 Task: Create in the project BeyondTech and in the Backlog issue 'Create a new online platform for online language learning courses with advanced language tools and speaking practice features' a child issue 'Chatbot conversation error handling and optimization', and assign it to team member softage.2@softage.net. Create in the project BeyondTech and in the Backlog issue 'Implement a new cloud-based project management system for a company with advanced project planning and task management features' a child issue 'Data retention policy auditing and remediation', and assign it to team member softage.3@softage.net
Action: Mouse moved to (213, 65)
Screenshot: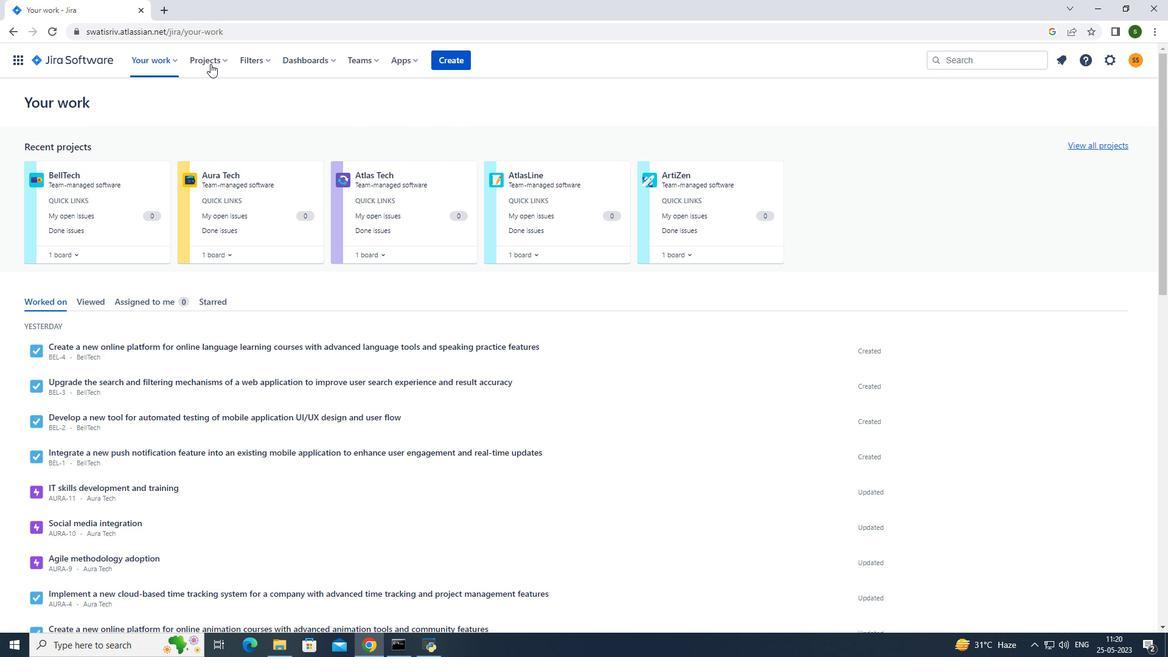 
Action: Mouse pressed left at (213, 65)
Screenshot: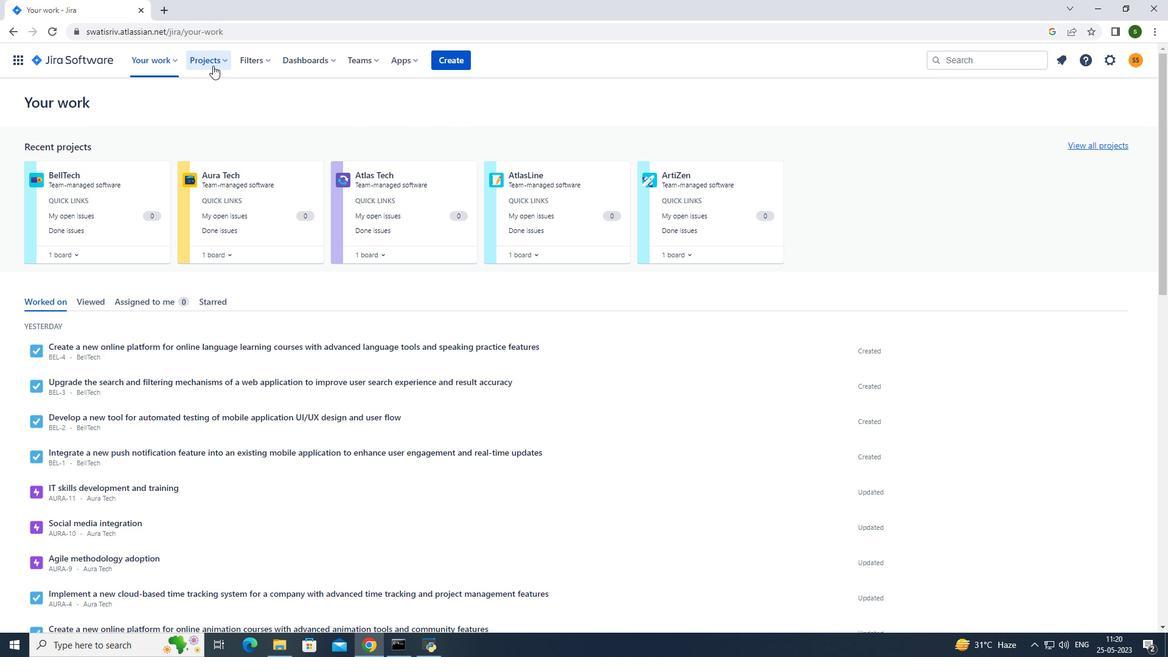 
Action: Mouse moved to (238, 113)
Screenshot: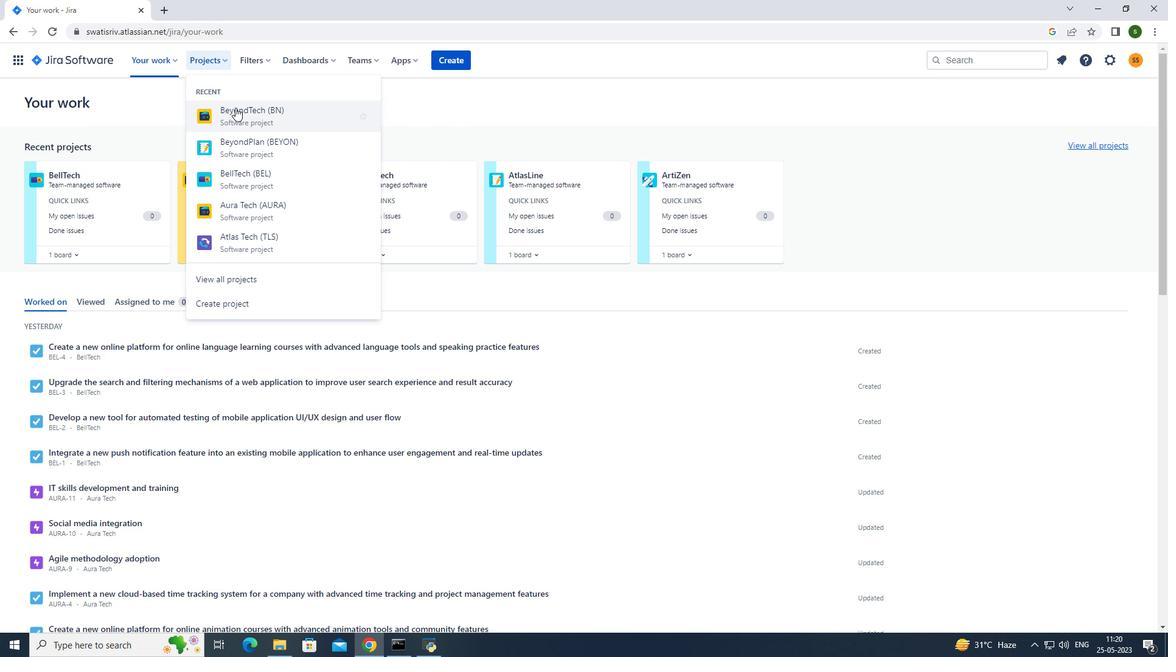 
Action: Mouse pressed left at (238, 113)
Screenshot: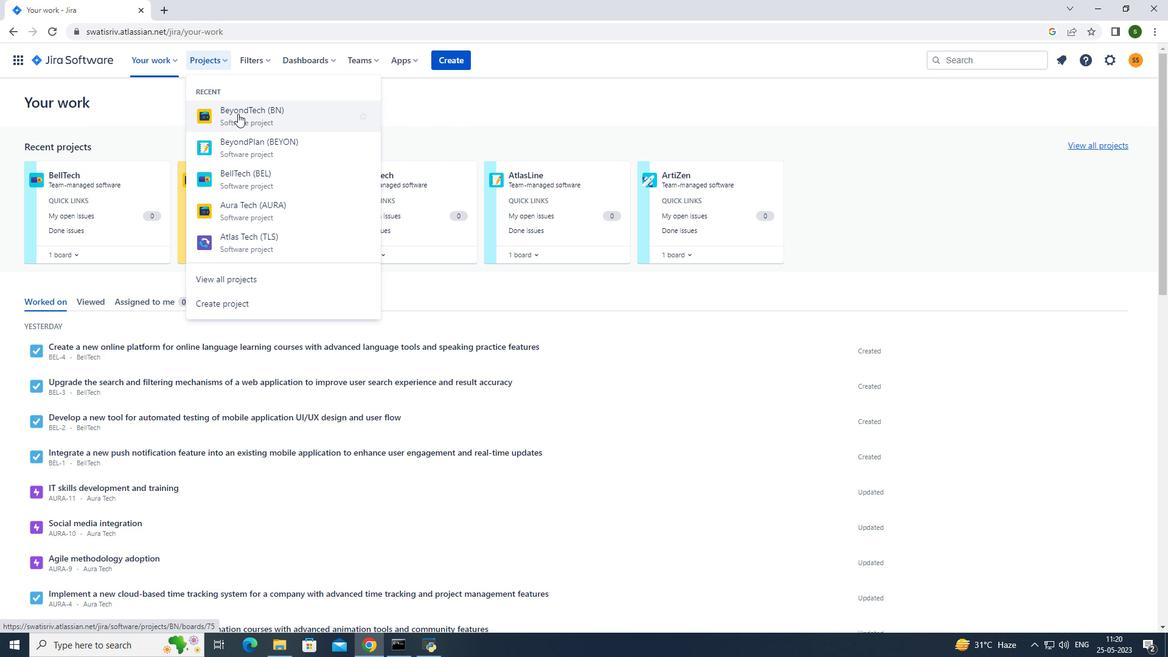 
Action: Mouse moved to (68, 188)
Screenshot: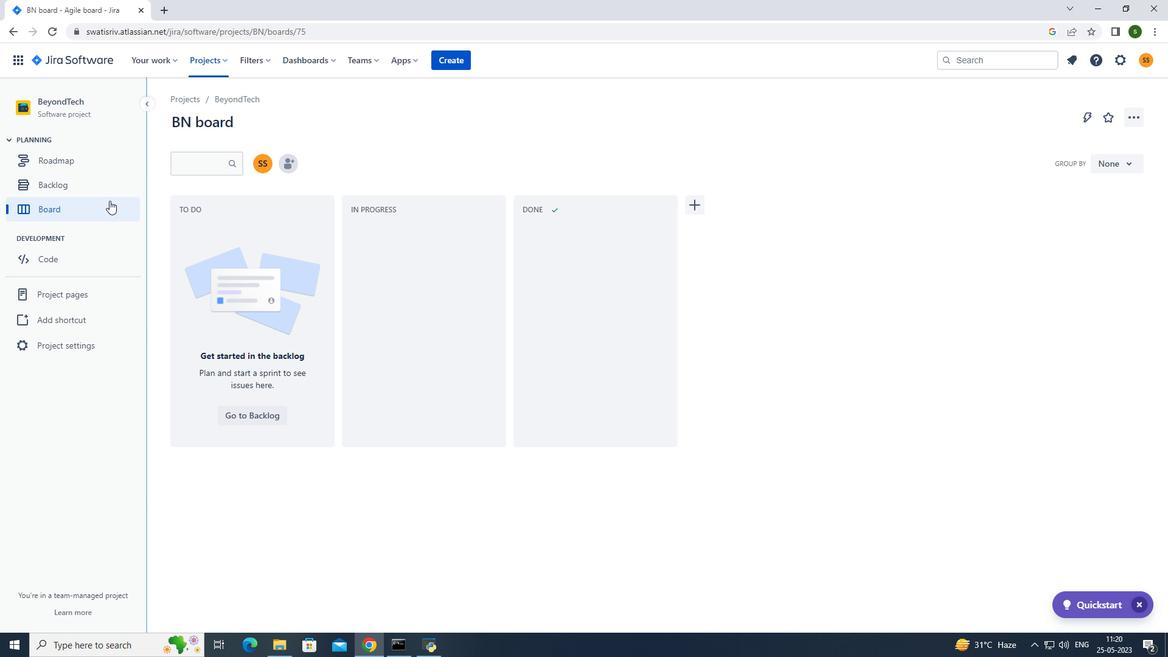 
Action: Mouse pressed left at (68, 188)
Screenshot: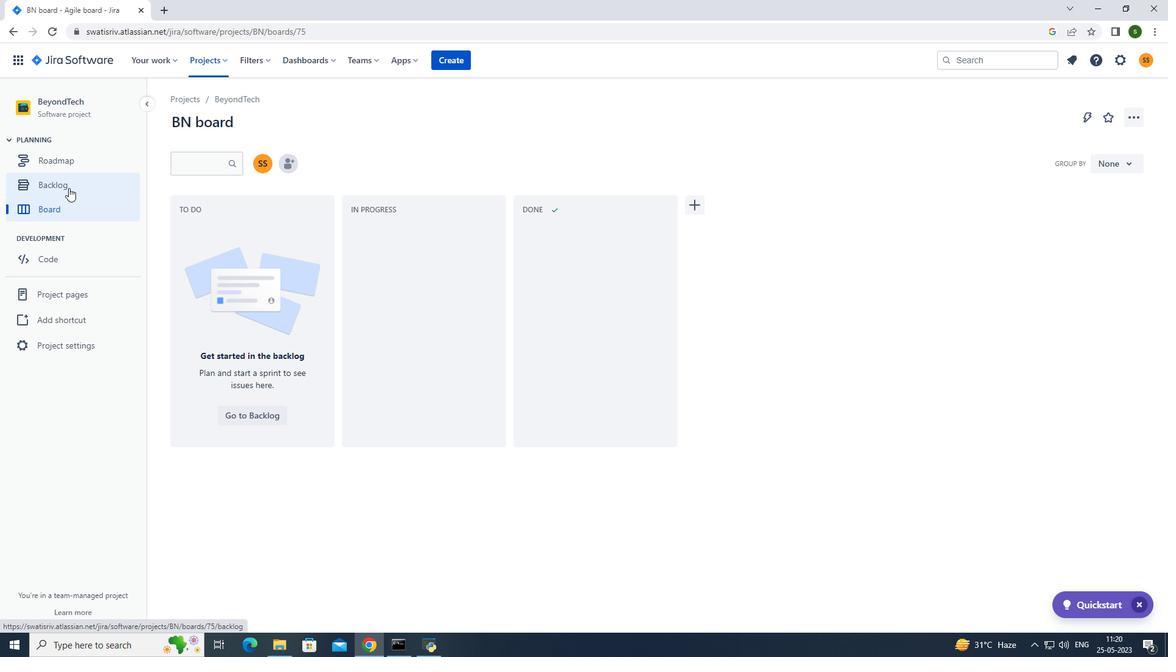 
Action: Mouse moved to (505, 343)
Screenshot: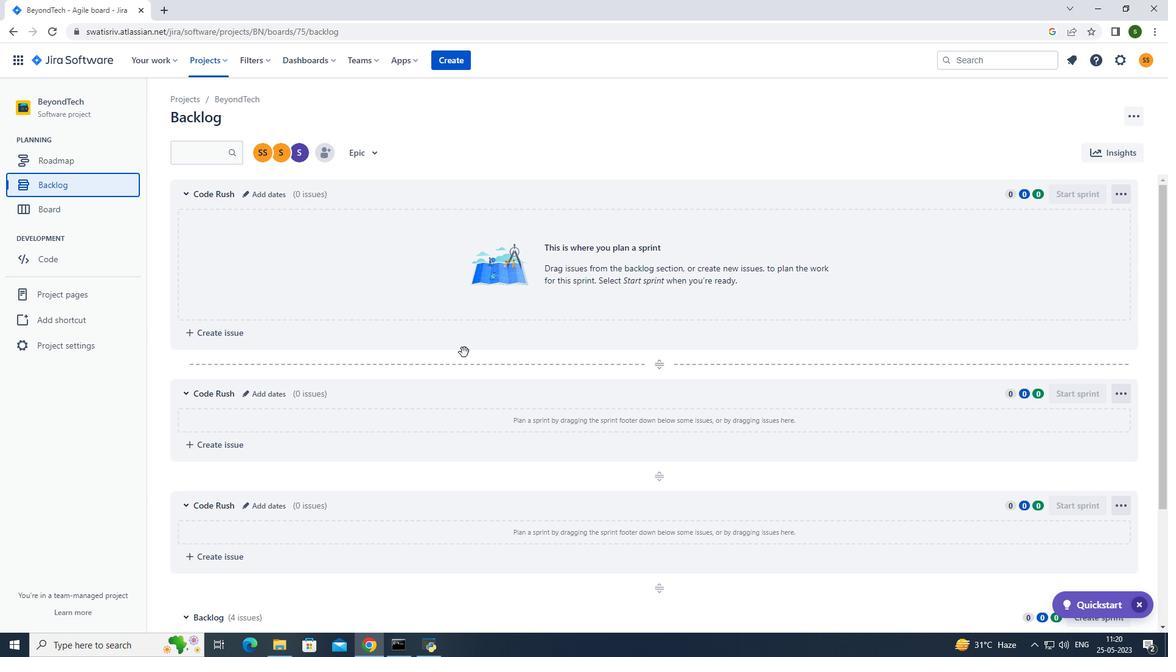 
Action: Mouse scrolled (505, 342) with delta (0, 0)
Screenshot: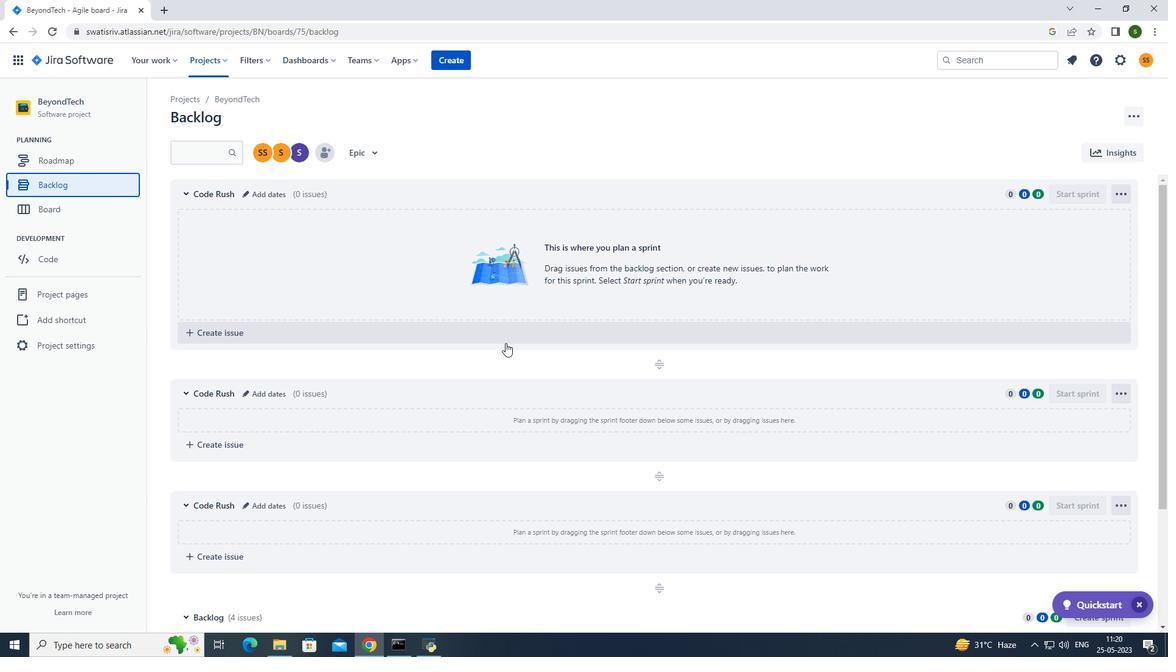 
Action: Mouse scrolled (505, 342) with delta (0, 0)
Screenshot: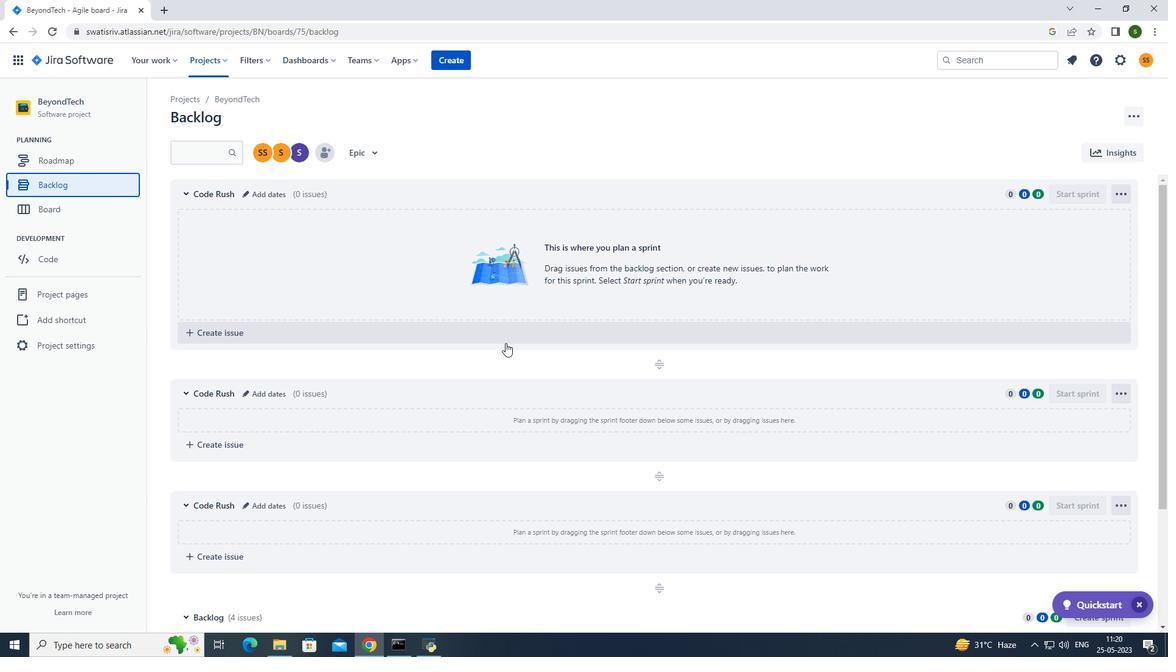 
Action: Mouse scrolled (505, 342) with delta (0, 0)
Screenshot: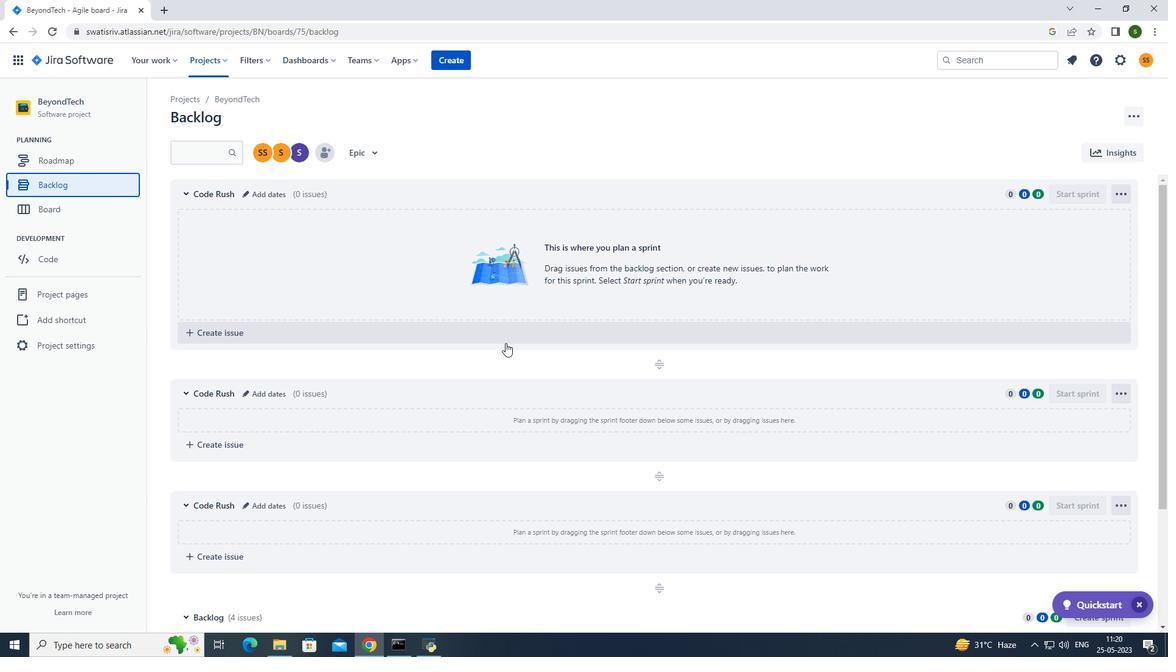 
Action: Mouse scrolled (505, 342) with delta (0, 0)
Screenshot: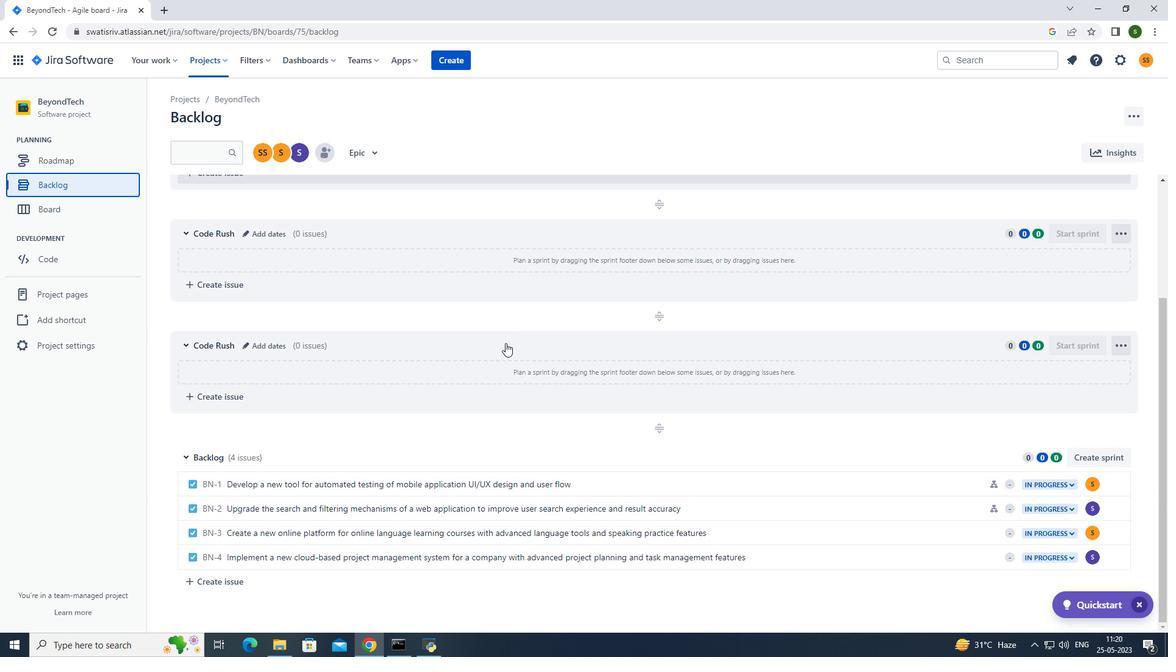 
Action: Mouse scrolled (505, 342) with delta (0, 0)
Screenshot: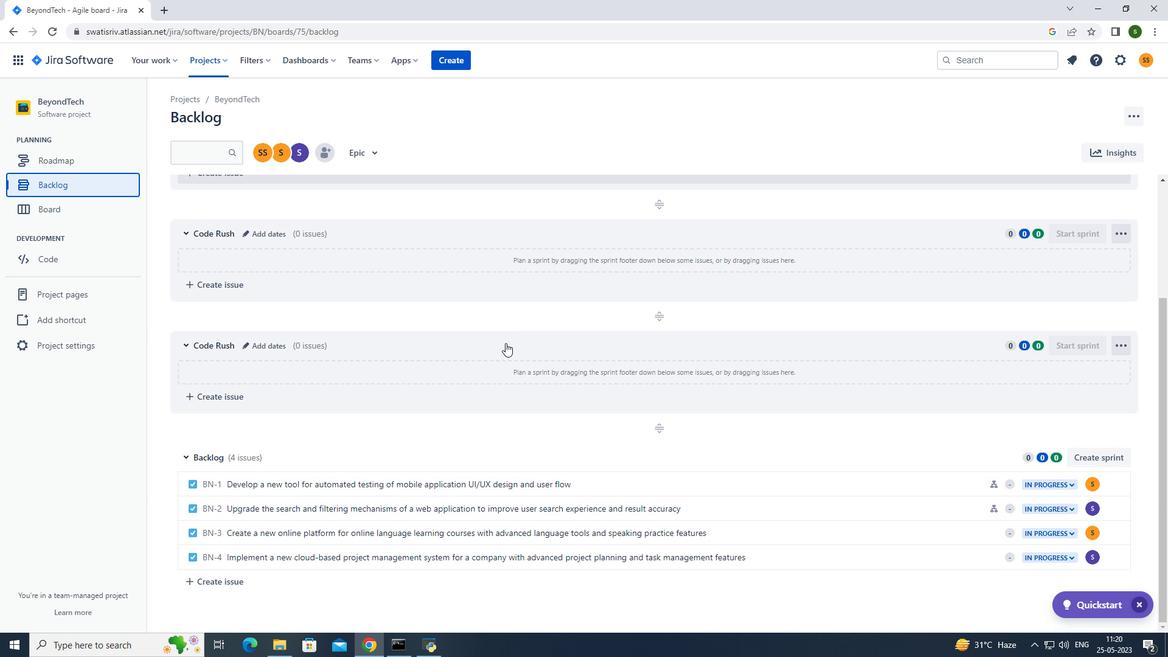 
Action: Mouse scrolled (505, 342) with delta (0, 0)
Screenshot: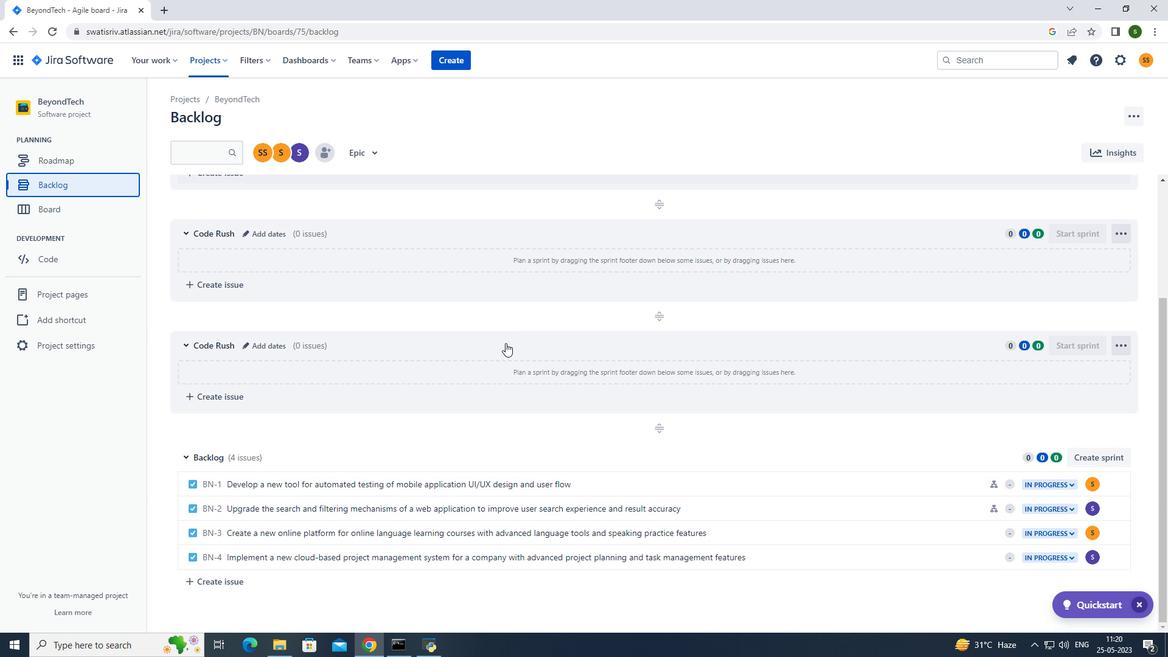 
Action: Mouse moved to (830, 536)
Screenshot: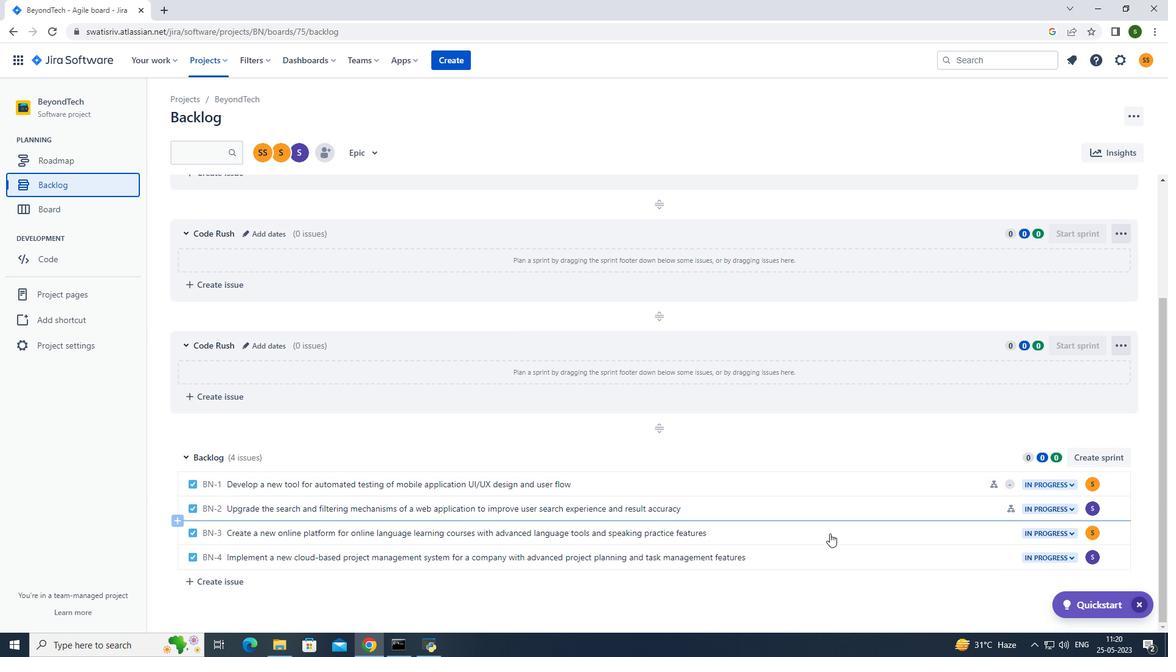 
Action: Mouse pressed left at (830, 536)
Screenshot: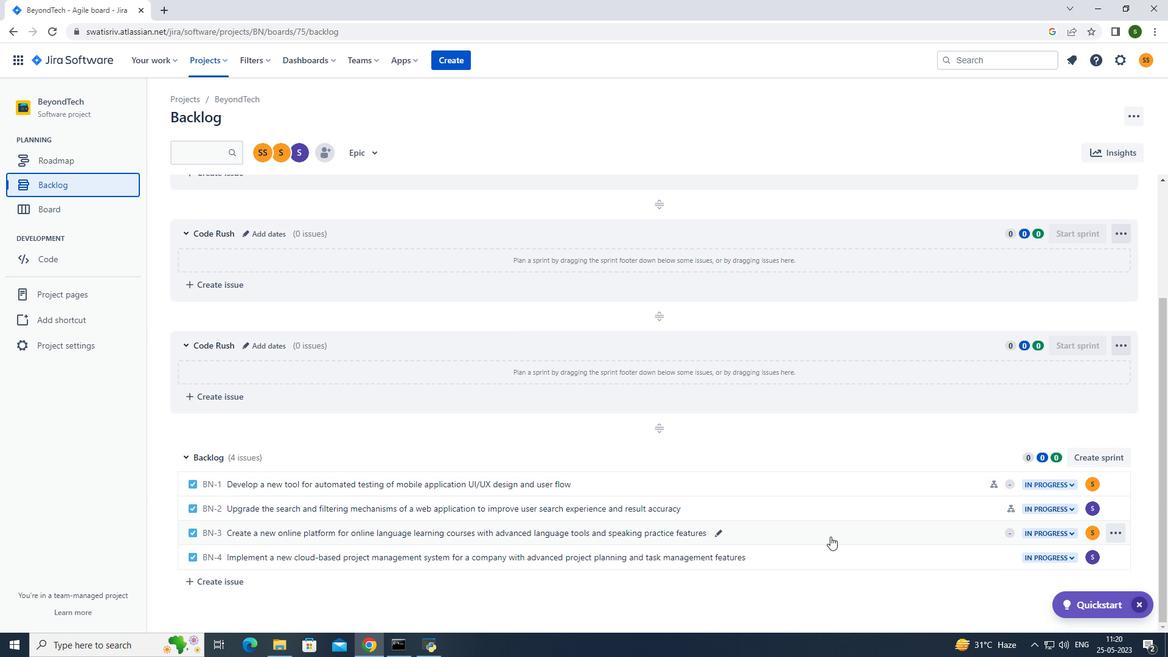 
Action: Mouse moved to (947, 294)
Screenshot: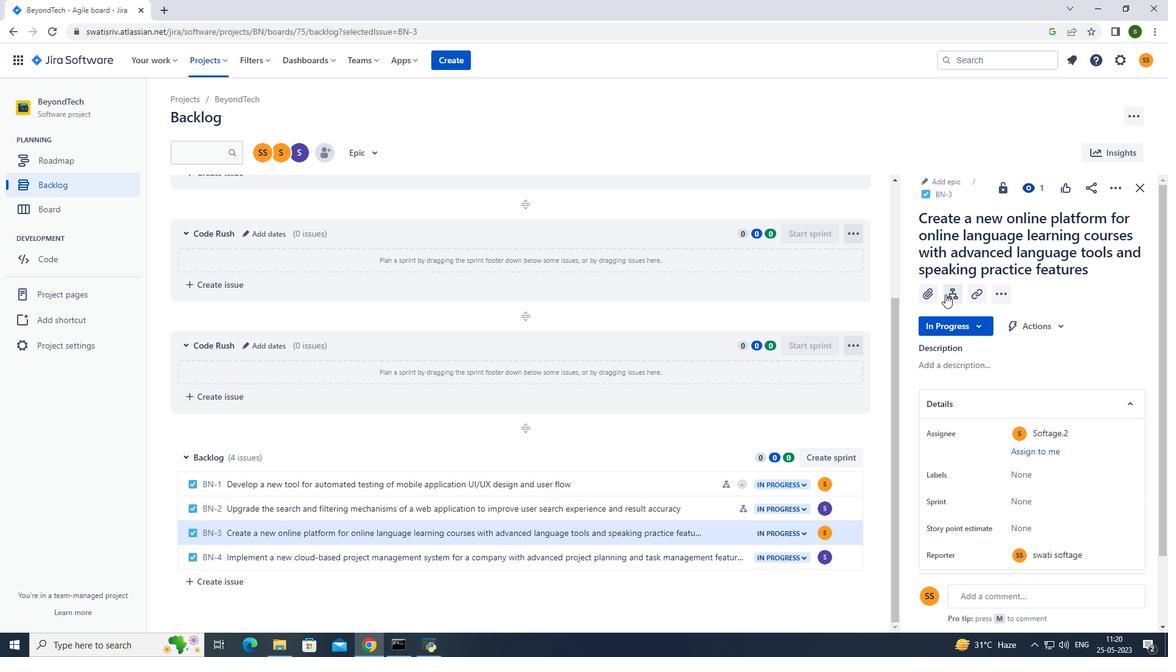 
Action: Mouse pressed left at (947, 294)
Screenshot: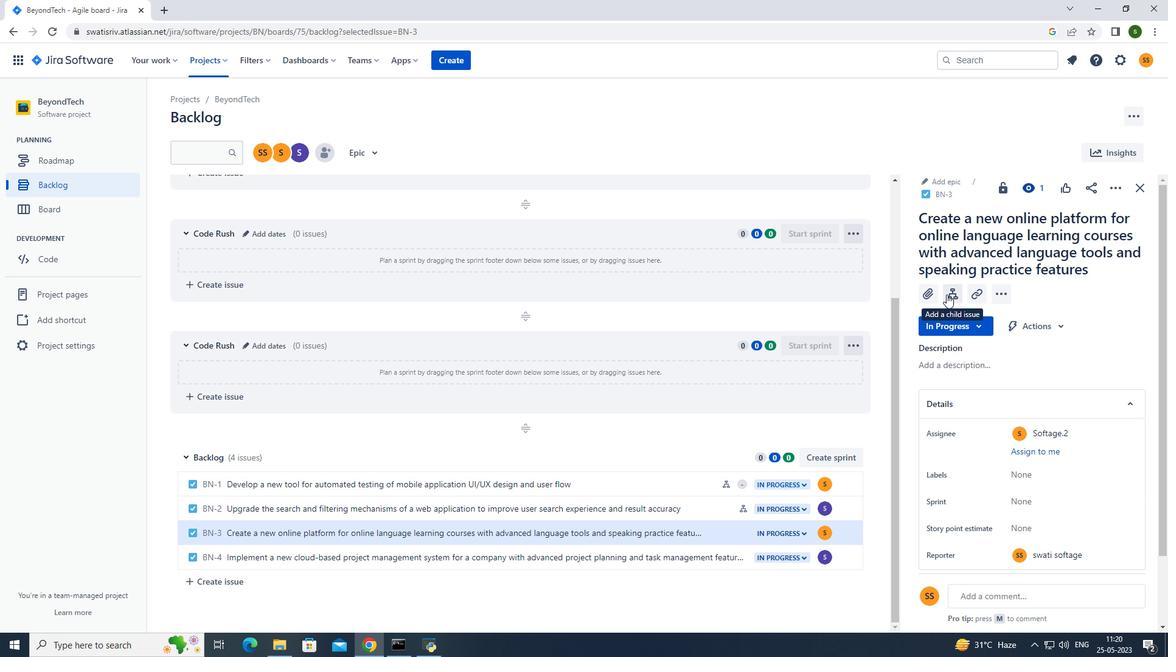 
Action: Mouse moved to (977, 390)
Screenshot: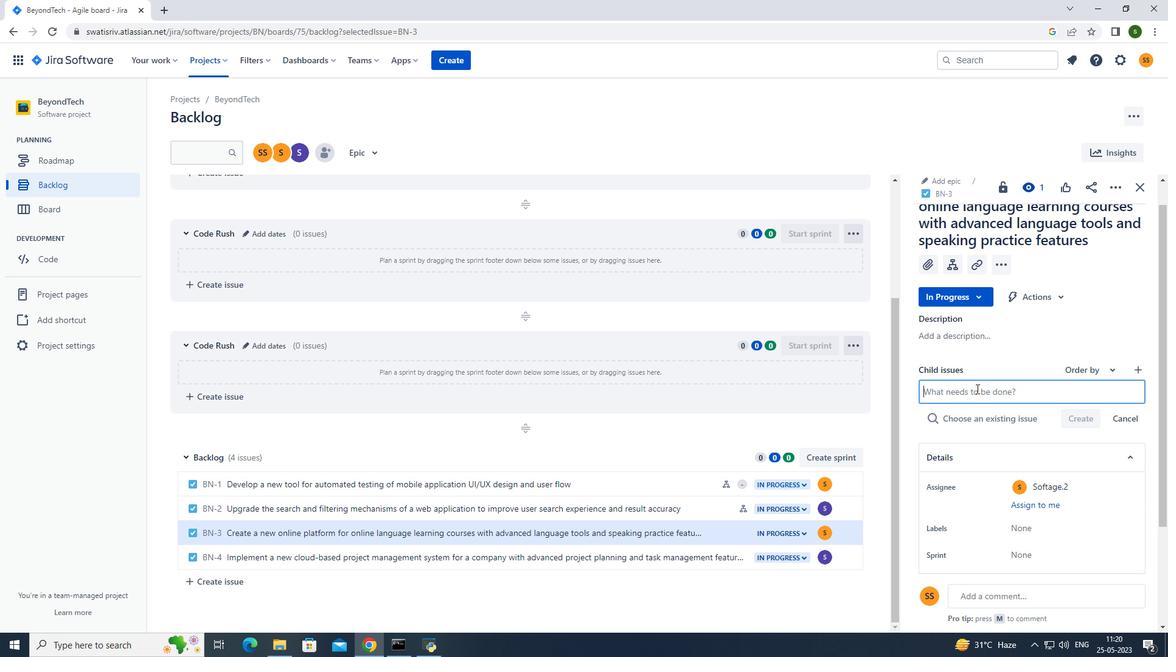 
Action: Mouse pressed left at (977, 390)
Screenshot: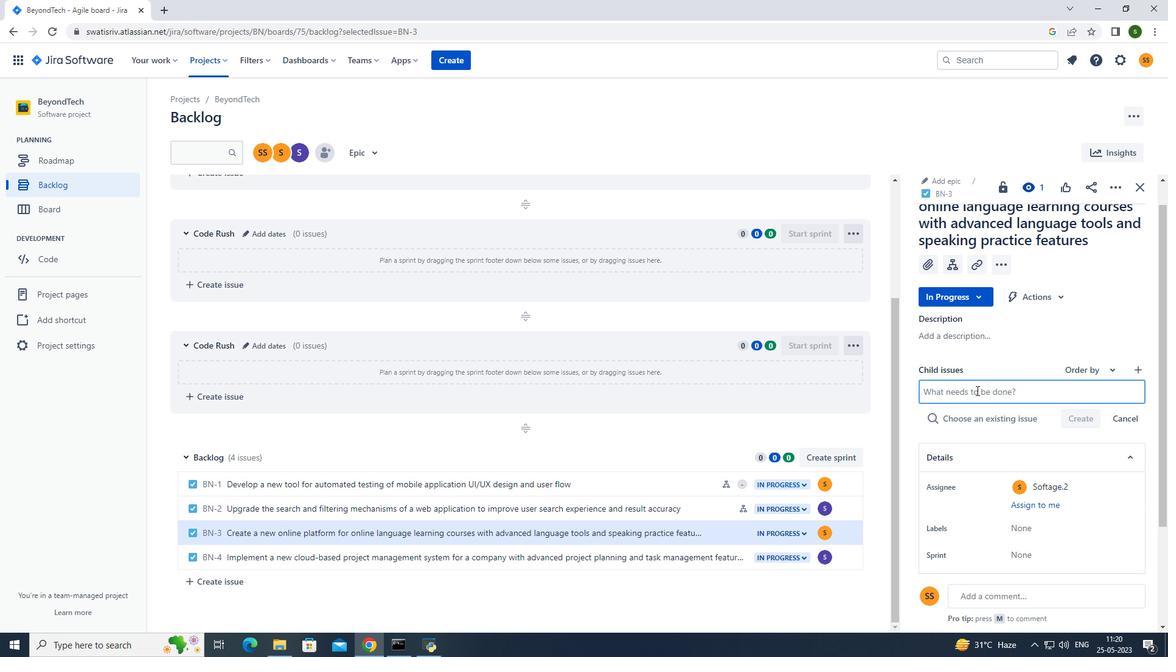 
Action: Mouse moved to (978, 388)
Screenshot: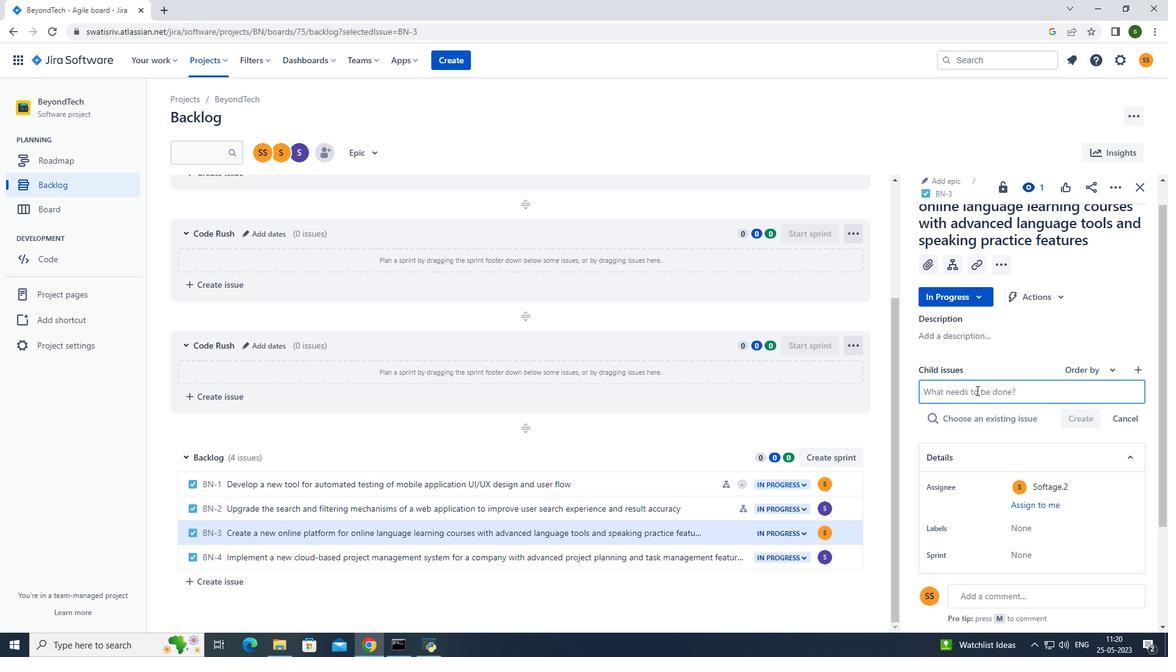 
Action: Key pressed <Key.caps_lock>C<Key.caps_lock>hatbot<Key.space>conversation<Key.space>error<Key.space>handling<Key.space>and<Key.space>optimization<Key.enter>
Screenshot: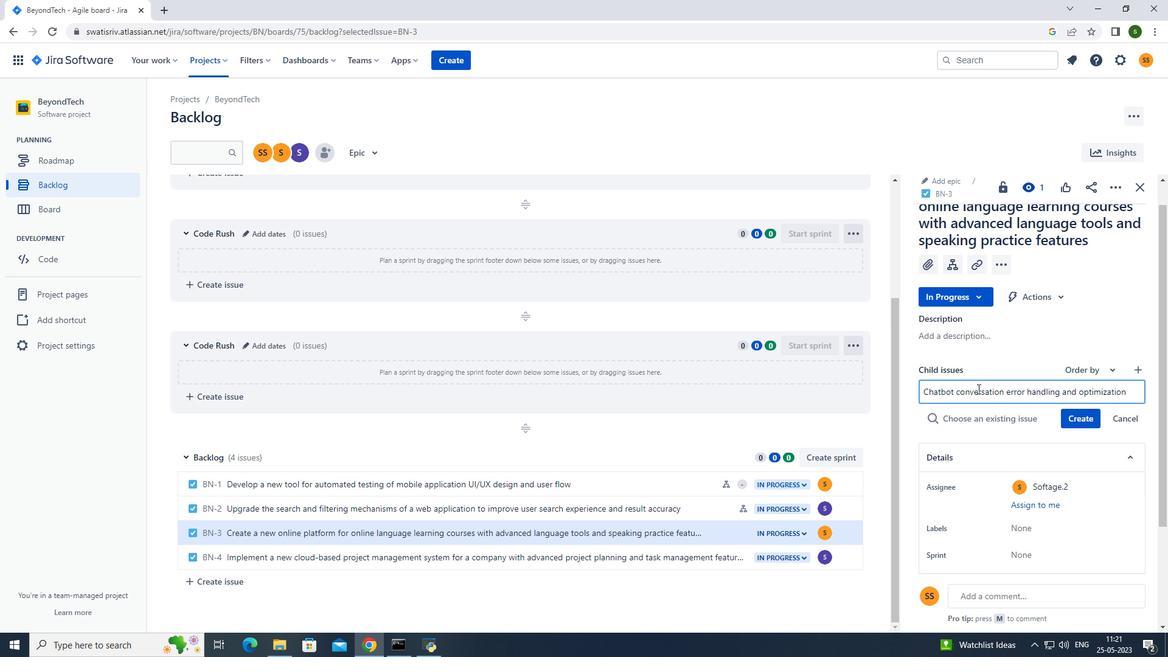 
Action: Mouse moved to (1093, 399)
Screenshot: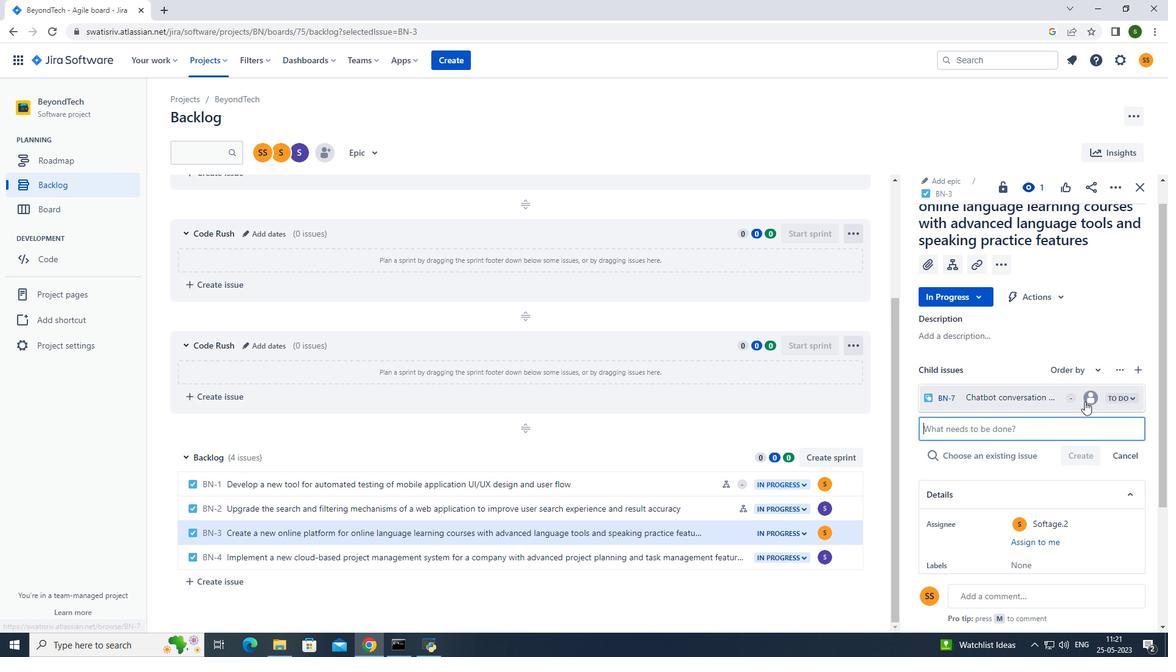 
Action: Mouse pressed left at (1093, 399)
Screenshot: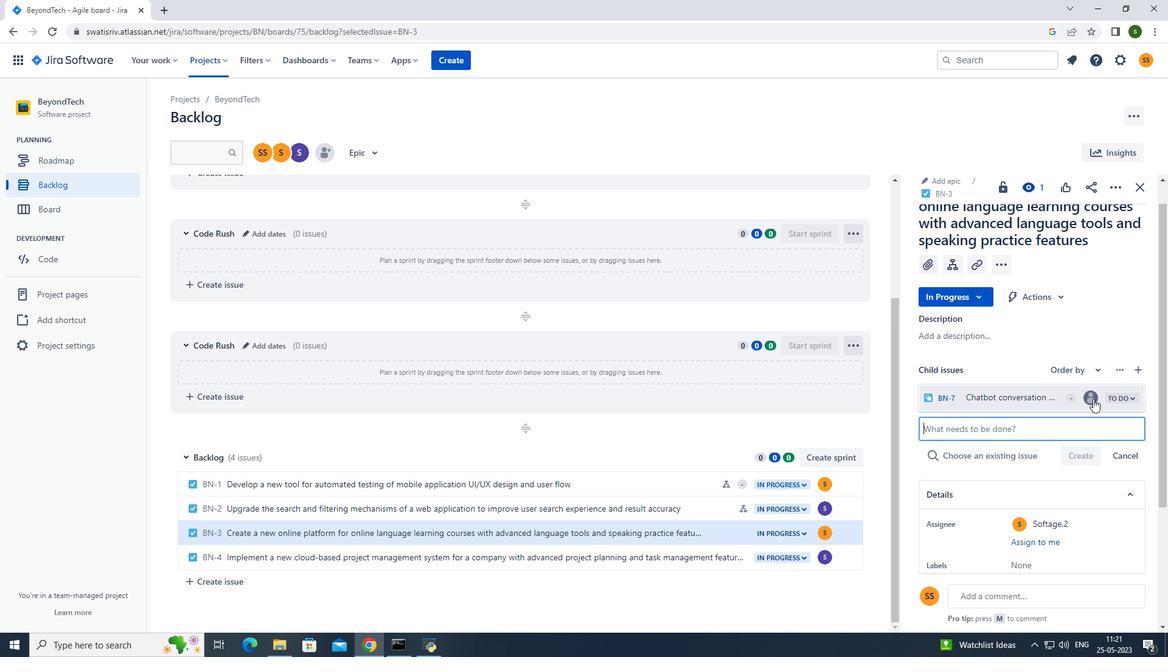 
Action: Mouse moved to (987, 334)
Screenshot: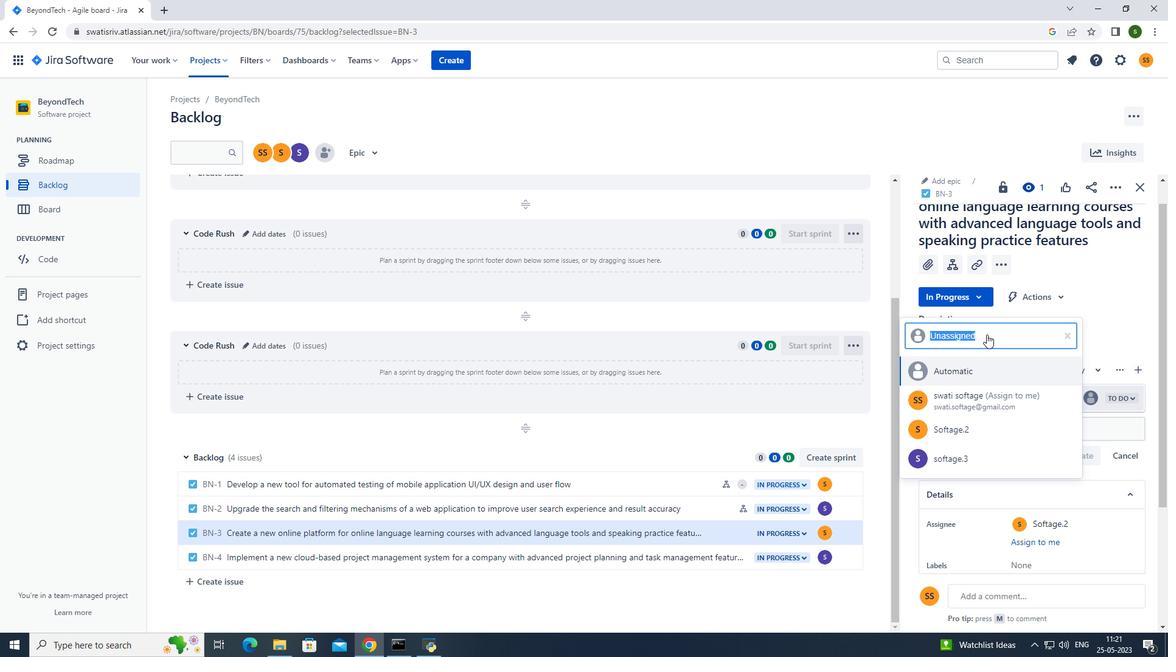 
Action: Key pressed softage.2<Key.shift>@softage.net
Screenshot: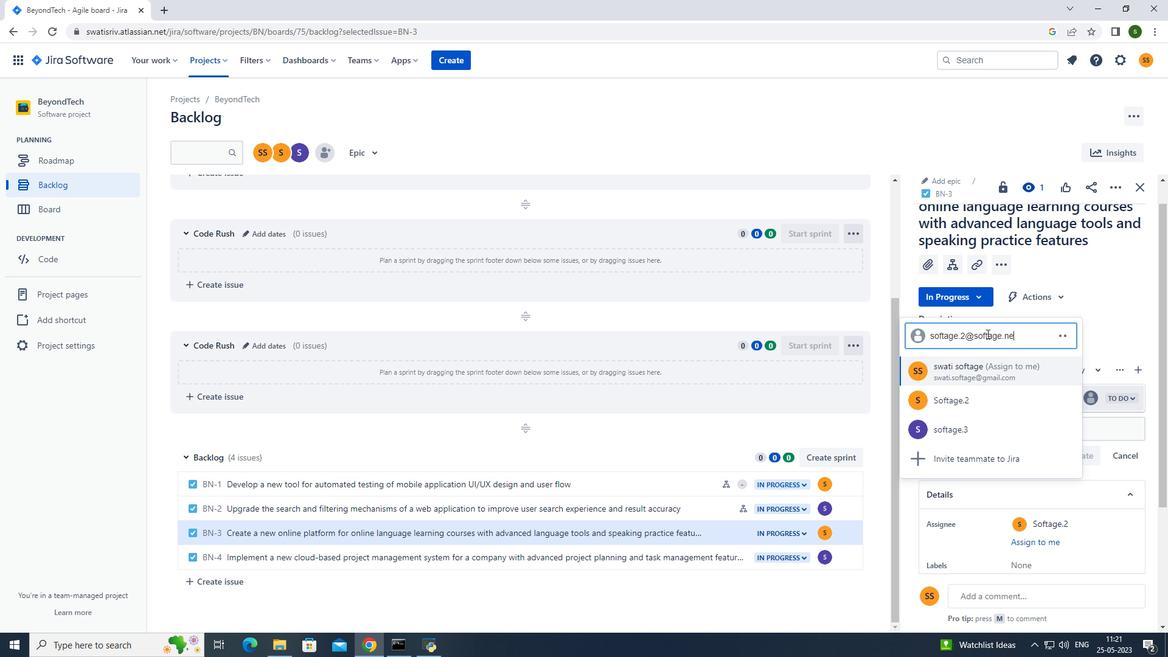 
Action: Mouse moved to (981, 395)
Screenshot: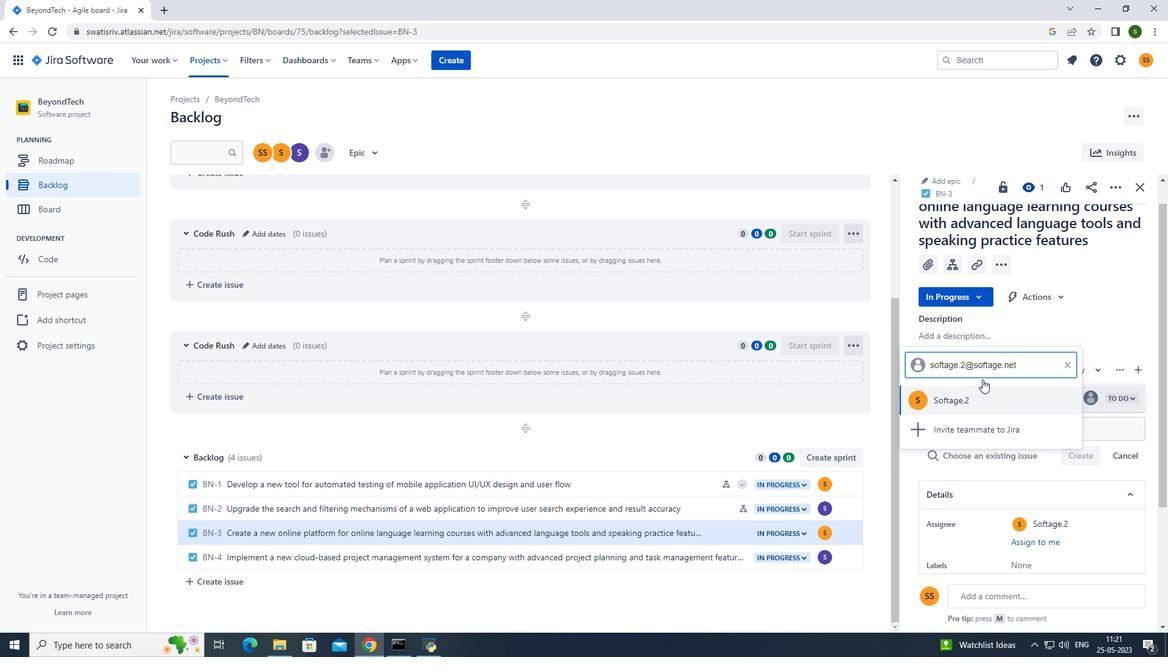 
Action: Mouse pressed left at (981, 395)
Screenshot: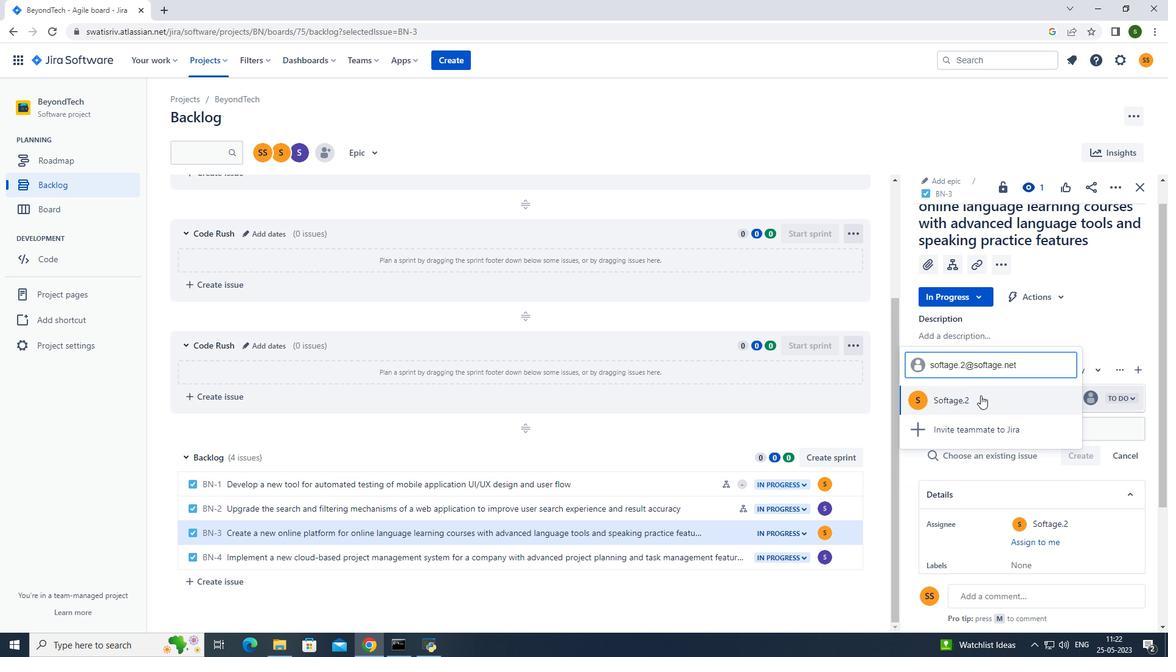 
Action: Mouse moved to (230, 65)
Screenshot: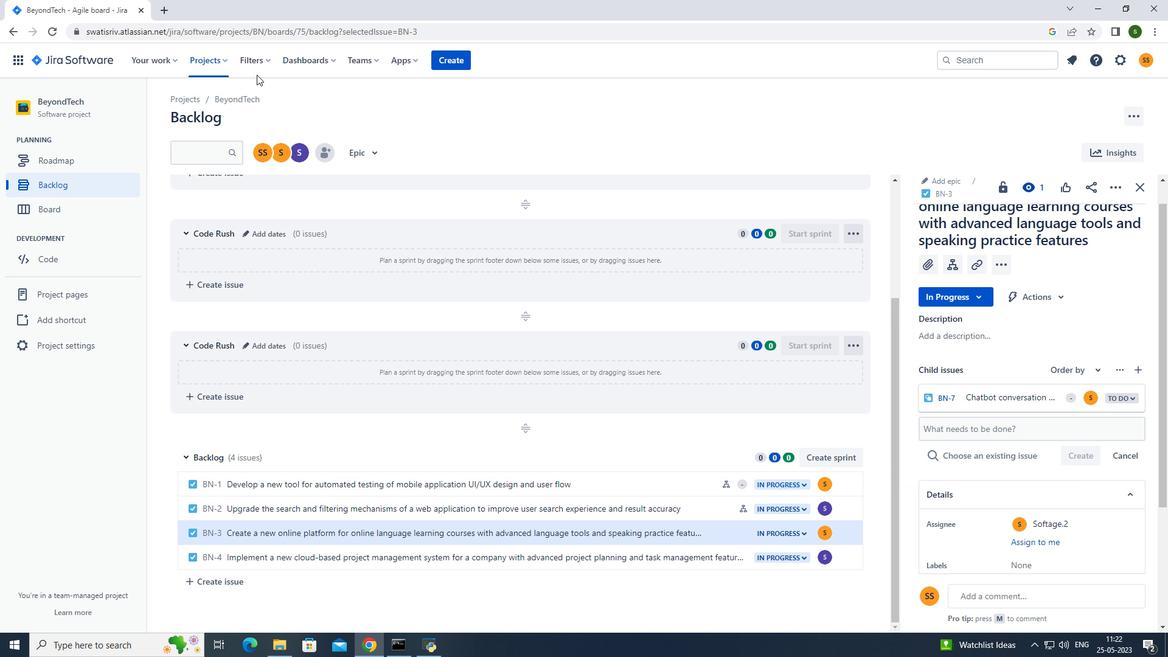 
Action: Mouse pressed left at (230, 65)
Screenshot: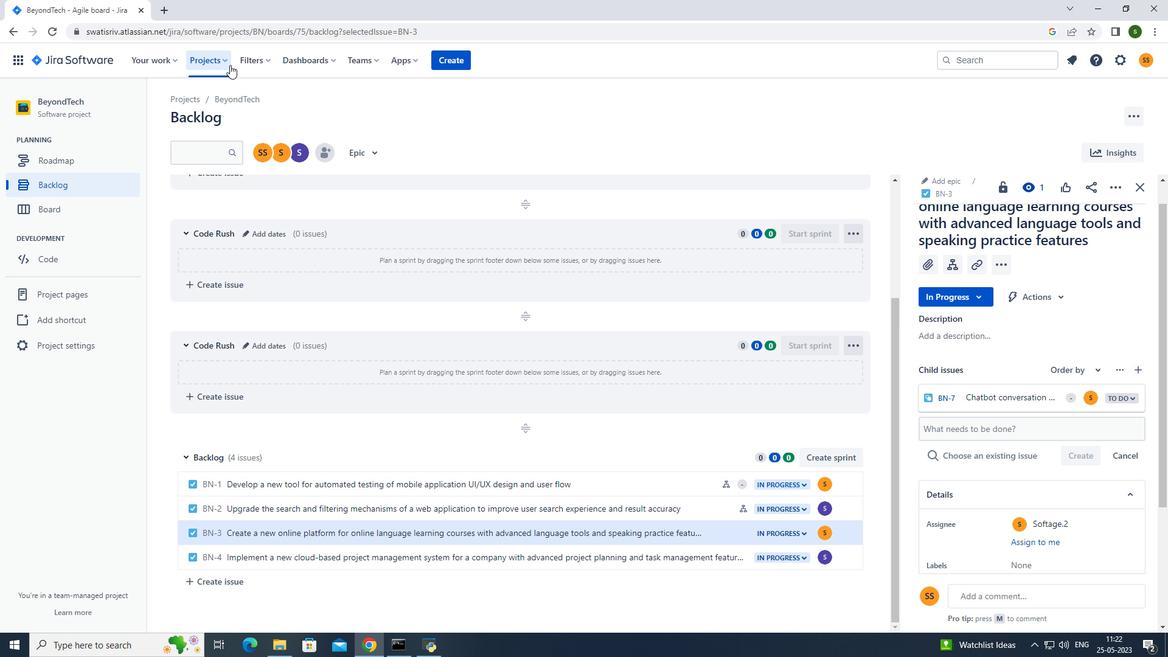 
Action: Mouse moved to (265, 110)
Screenshot: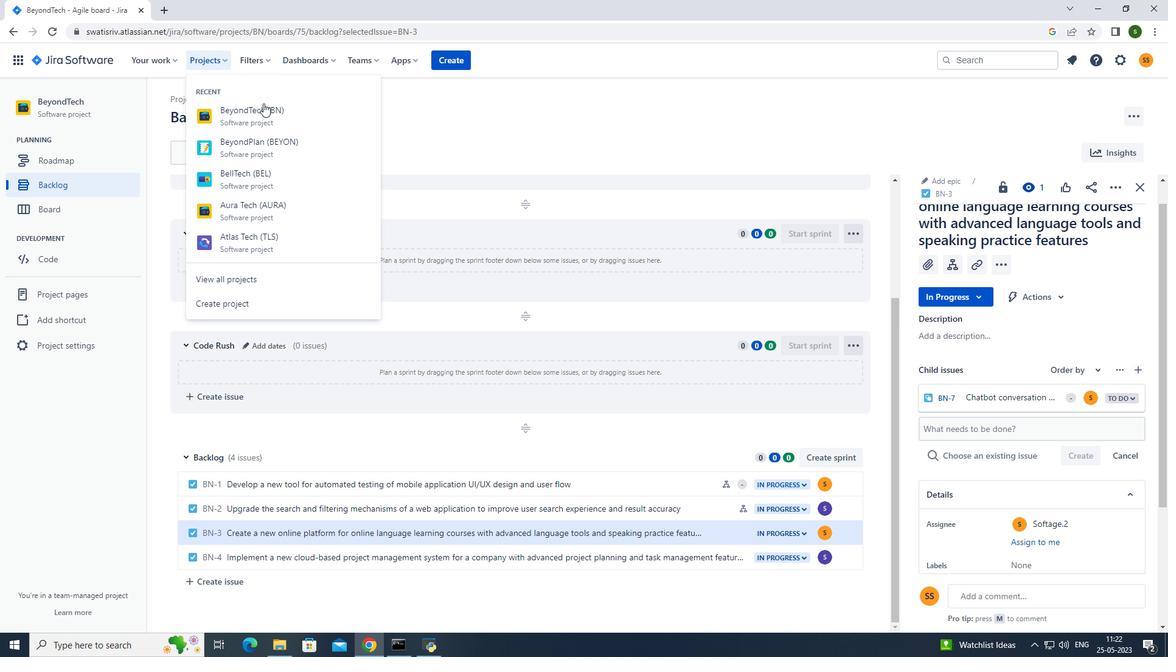 
Action: Mouse pressed left at (265, 110)
Screenshot: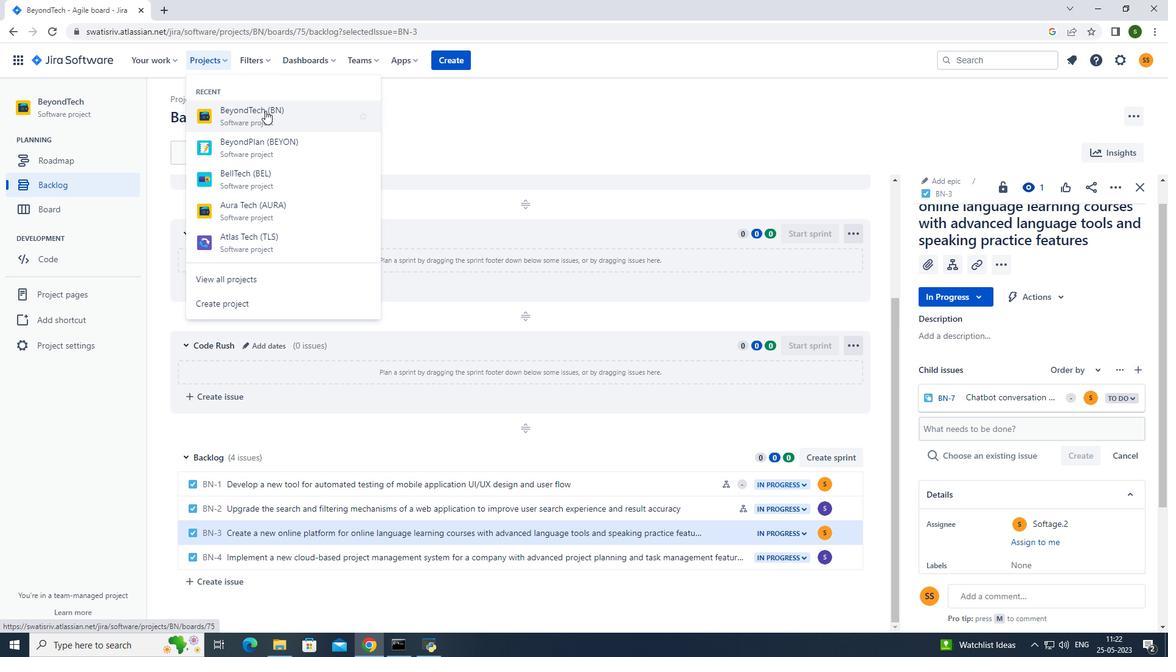 
Action: Mouse moved to (93, 183)
Screenshot: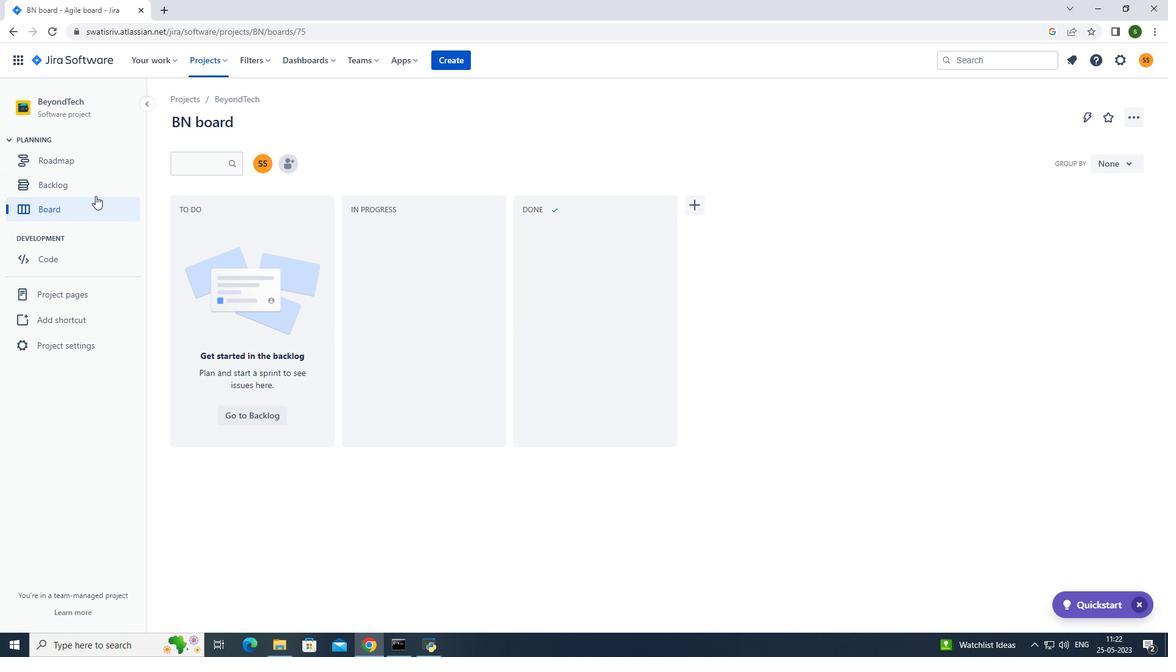 
Action: Mouse pressed left at (93, 183)
Screenshot: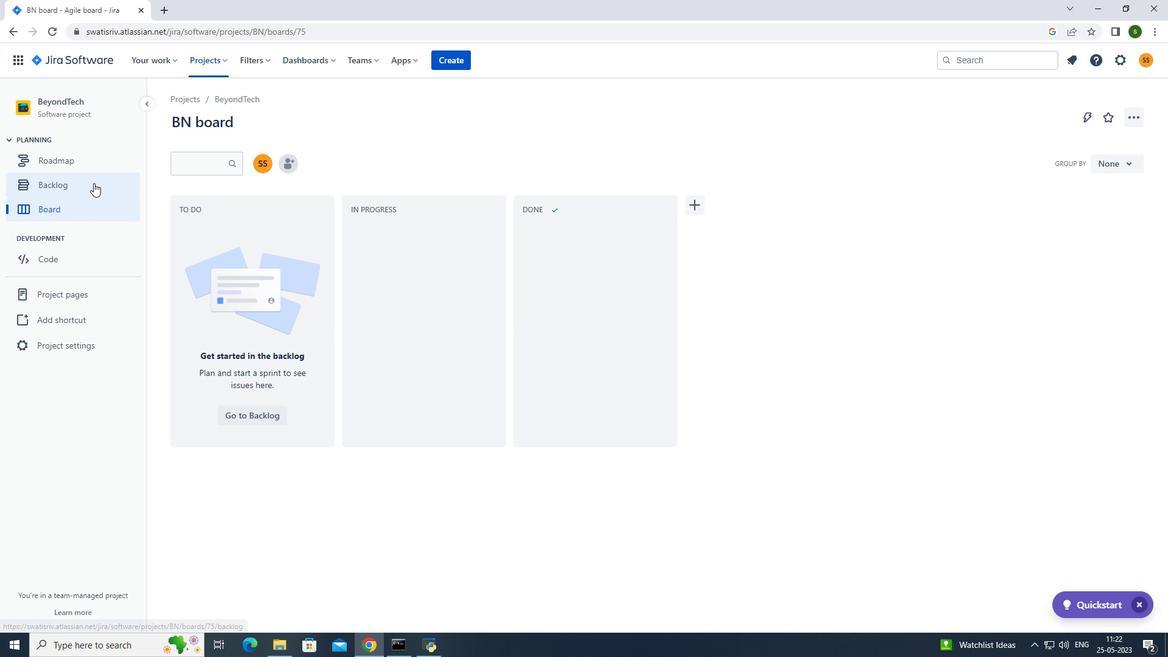 
Action: Mouse moved to (431, 385)
Screenshot: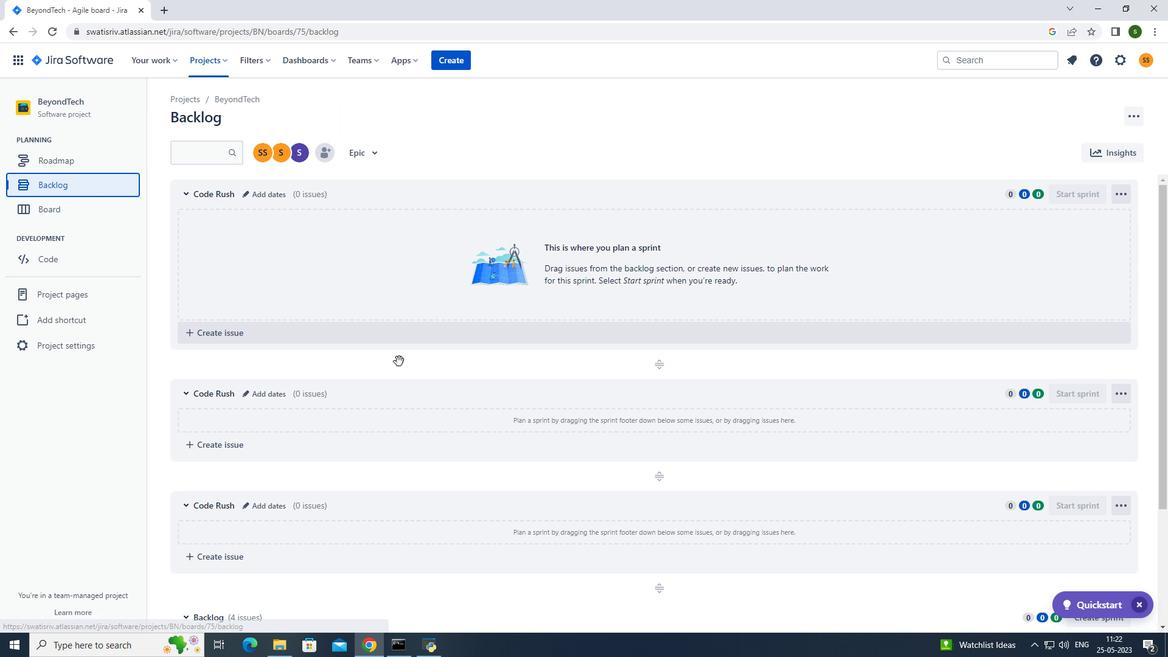
Action: Mouse scrolled (431, 384) with delta (0, 0)
Screenshot: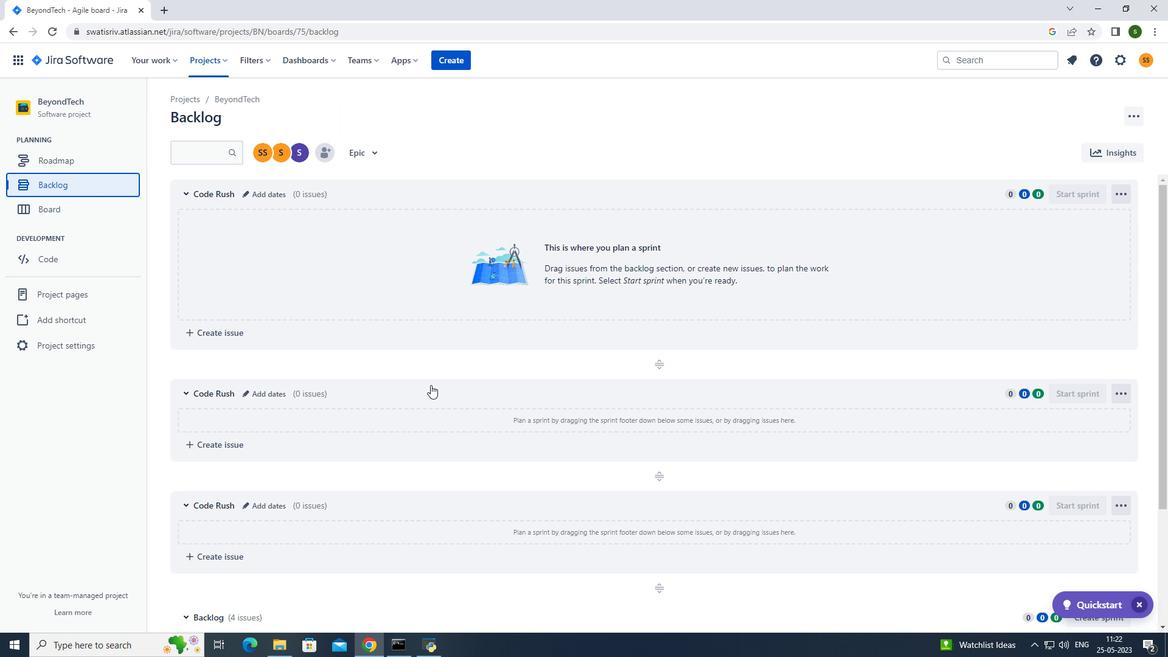 
Action: Mouse scrolled (431, 384) with delta (0, 0)
Screenshot: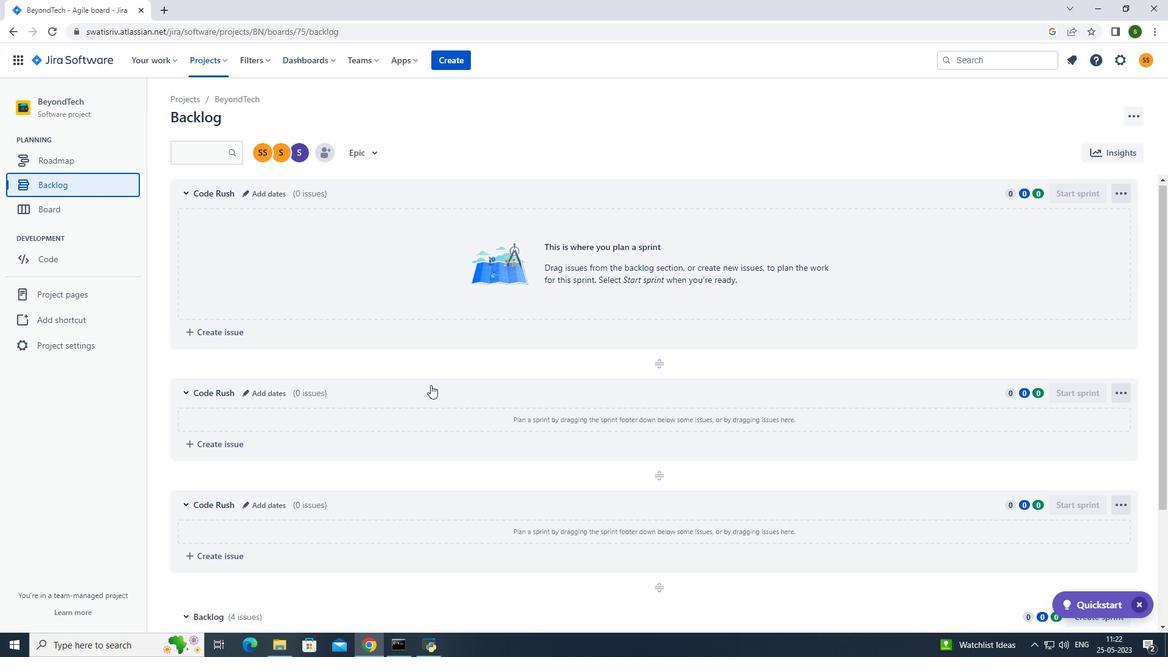 
Action: Mouse scrolled (431, 384) with delta (0, 0)
Screenshot: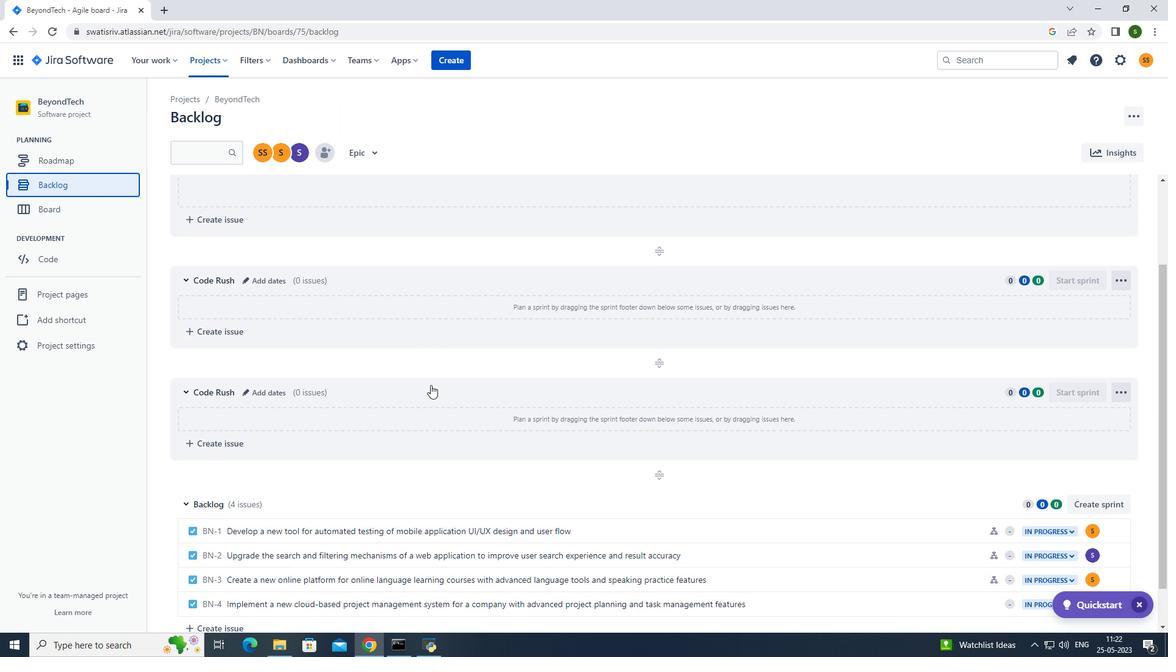 
Action: Mouse scrolled (431, 384) with delta (0, 0)
Screenshot: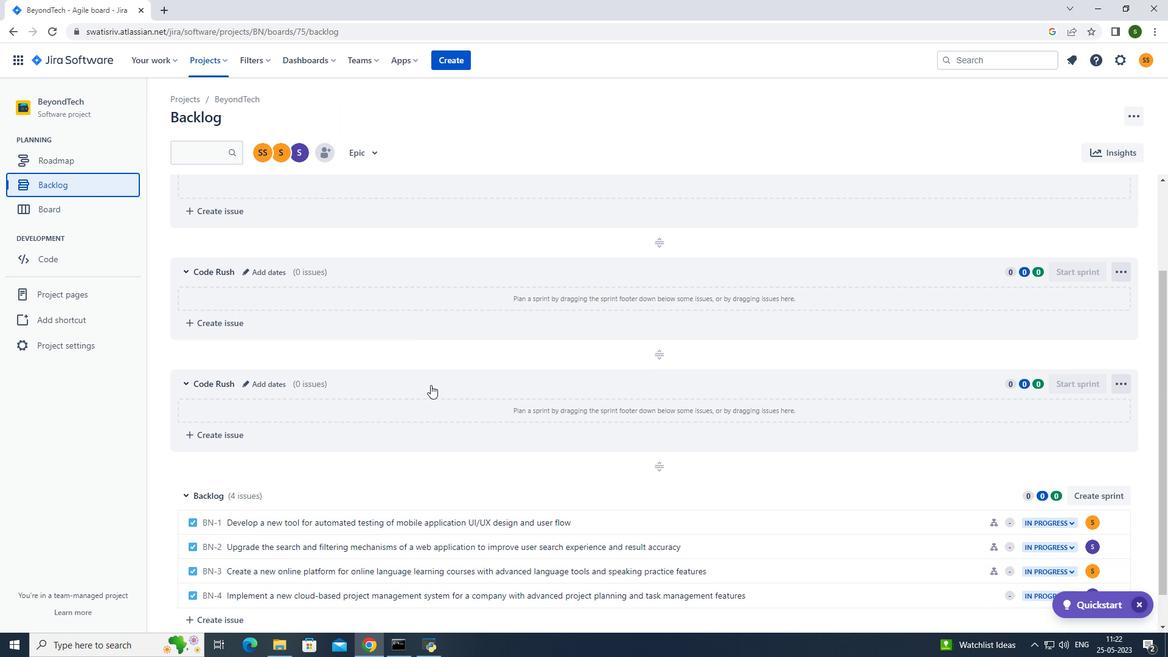 
Action: Mouse moved to (847, 558)
Screenshot: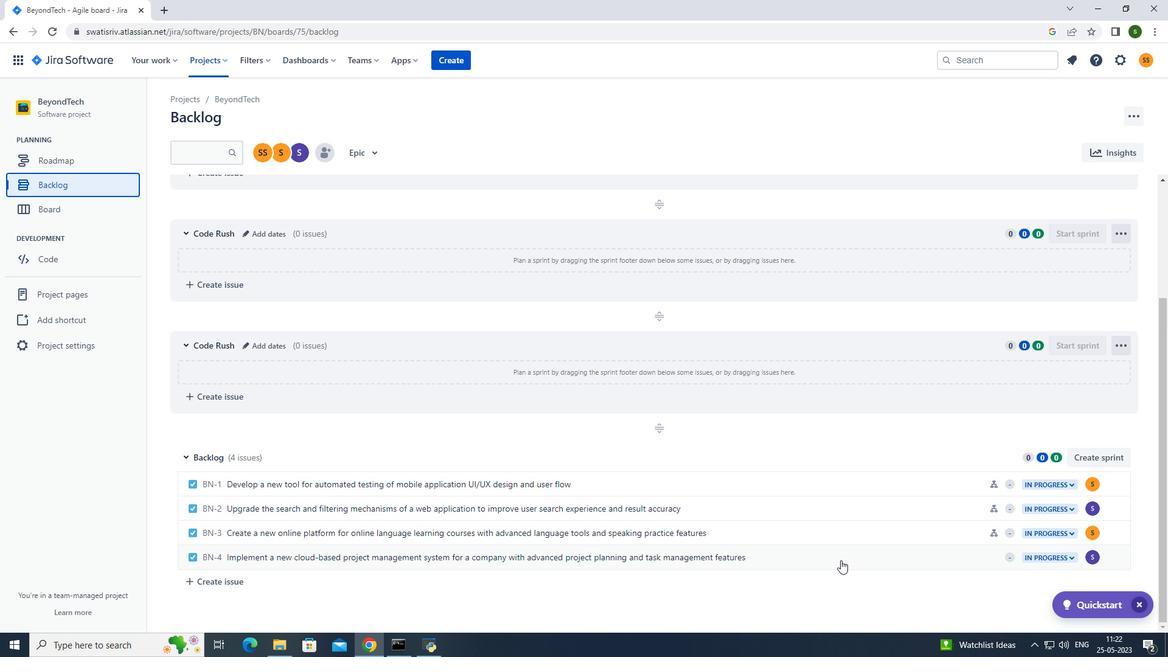 
Action: Mouse pressed left at (847, 558)
Screenshot: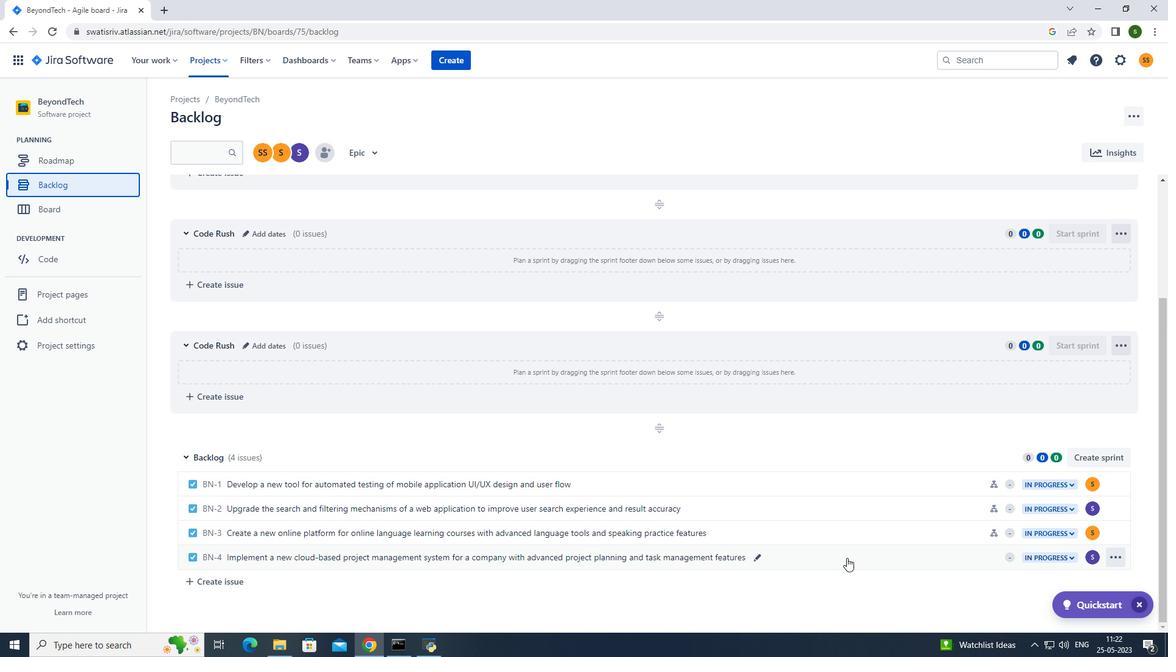 
Action: Mouse moved to (954, 310)
Screenshot: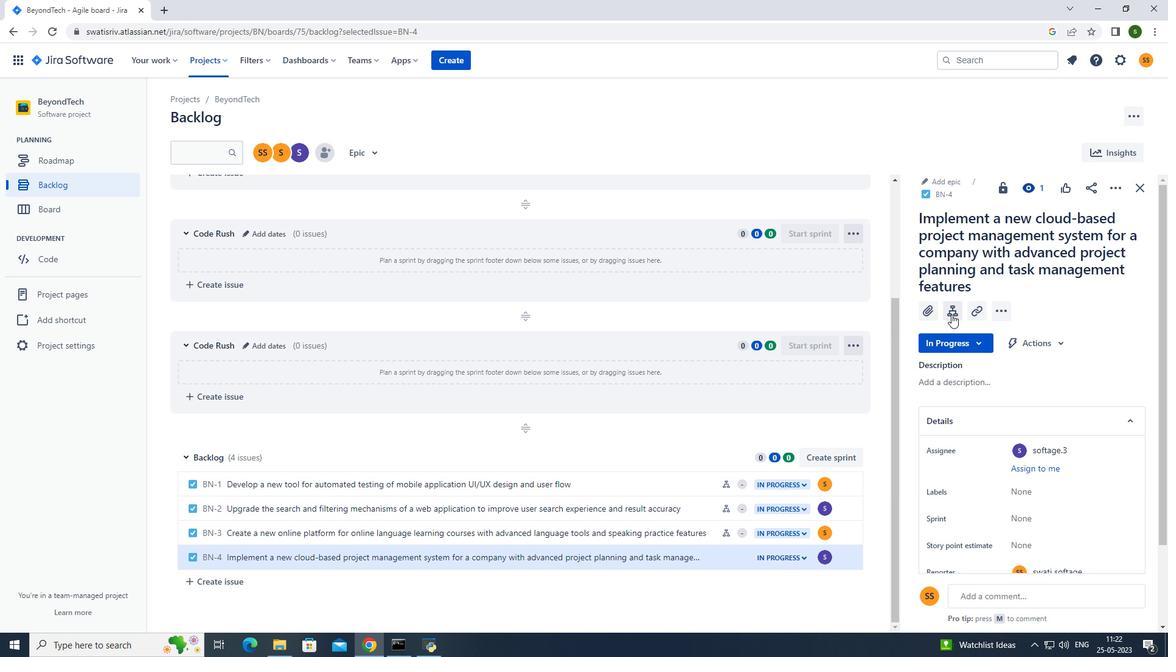 
Action: Mouse pressed left at (954, 310)
Screenshot: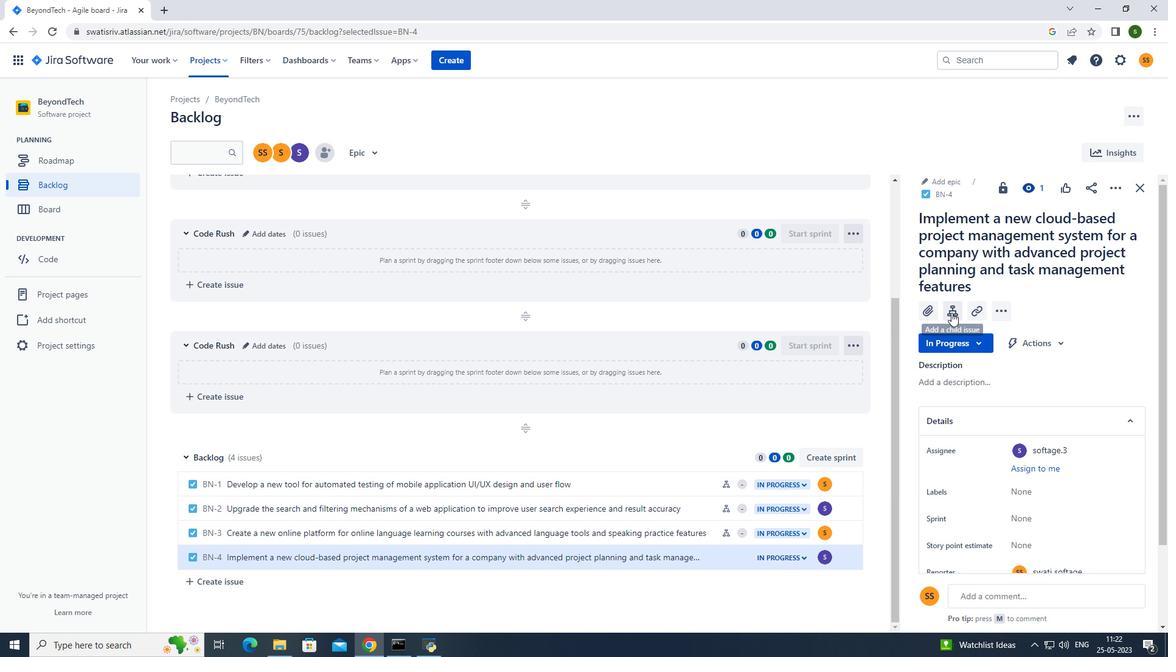 
Action: Mouse moved to (981, 399)
Screenshot: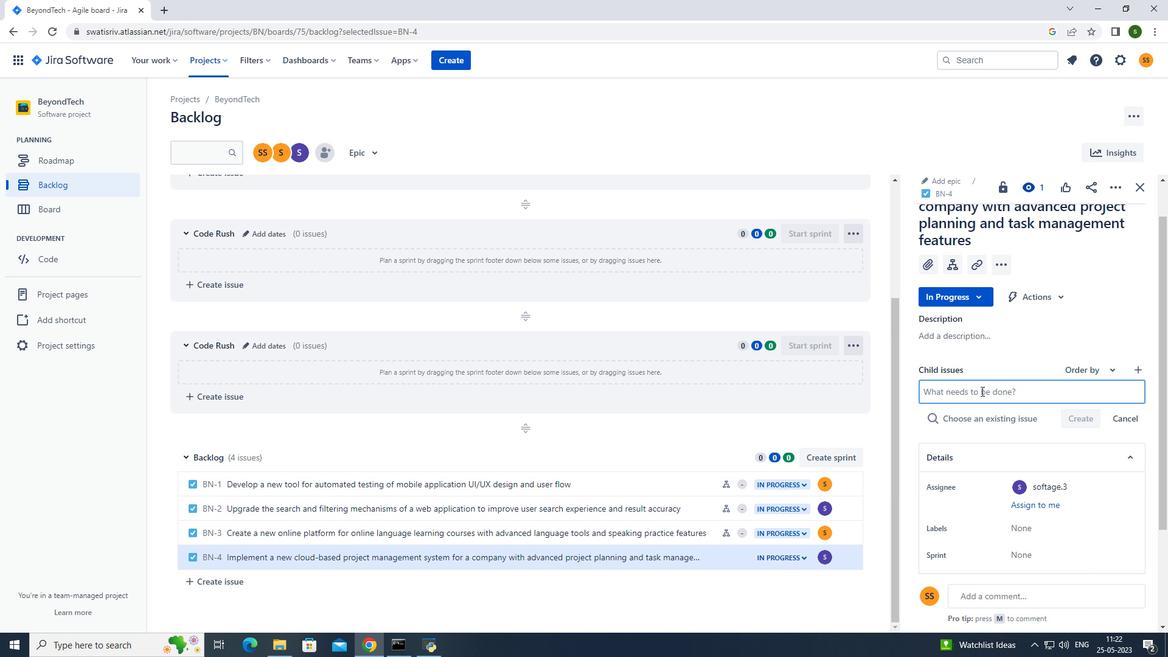 
Action: Mouse pressed left at (981, 399)
Screenshot: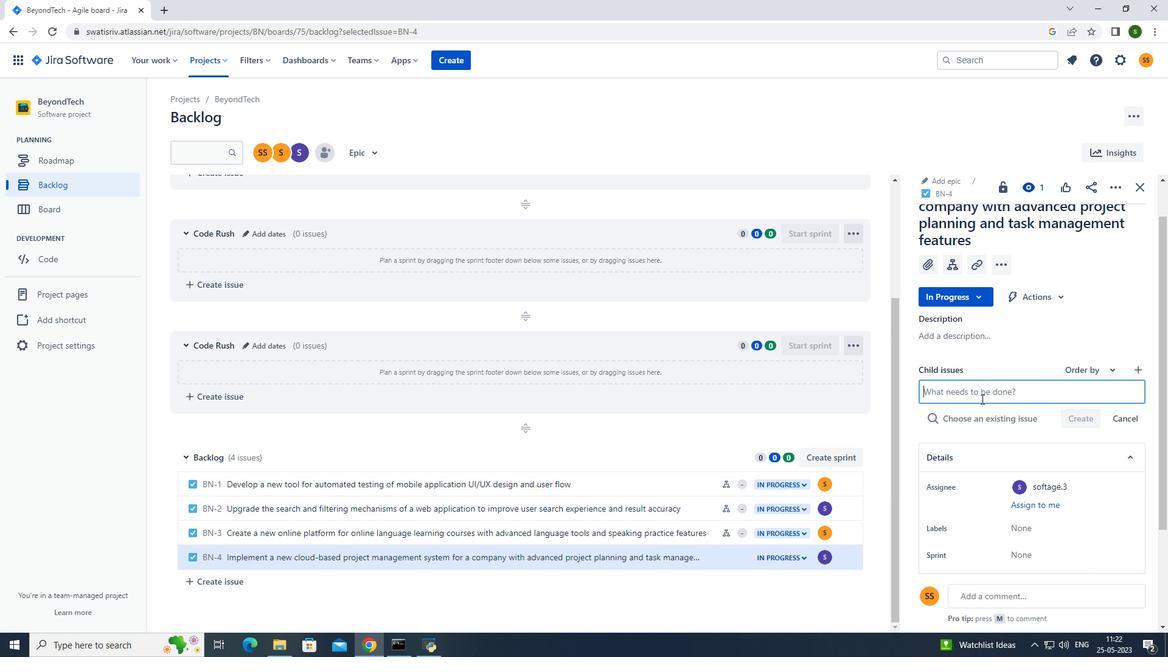 
Action: Mouse moved to (980, 401)
Screenshot: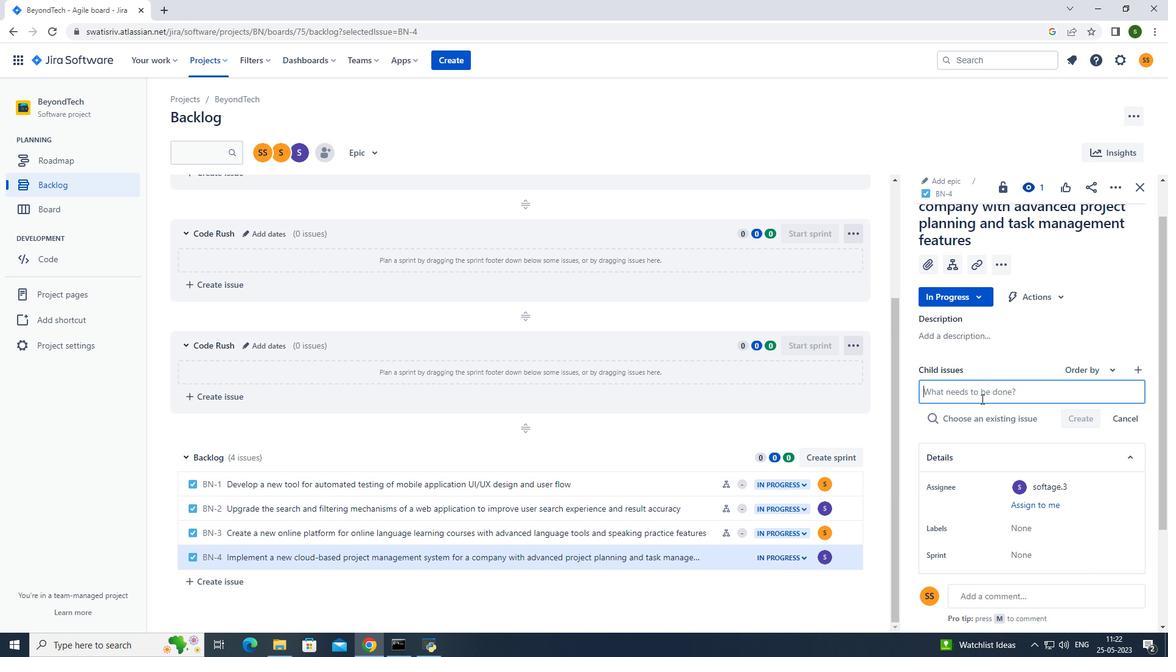 
Action: Key pressed <Key.caps_lock>D<Key.caps_lock>t<Key.backspace>ata<Key.space>retention<Key.space>policy<Key.space>auditing<Key.space>and<Key.space>remediation<Key.enter>
Screenshot: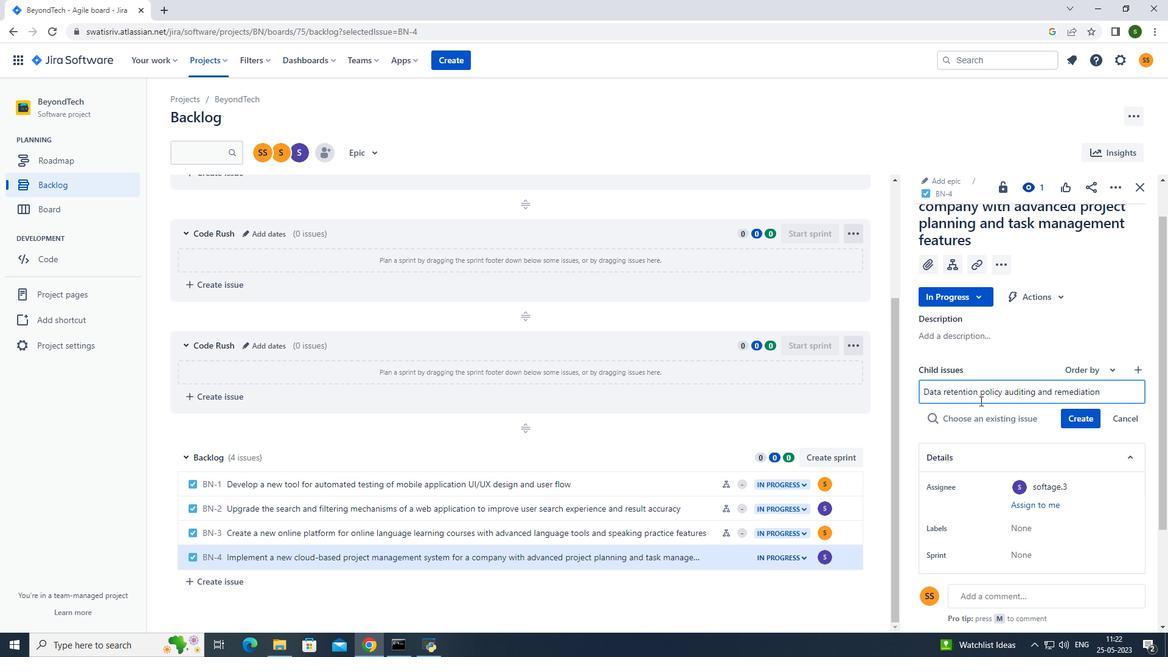
Action: Mouse moved to (1085, 399)
Screenshot: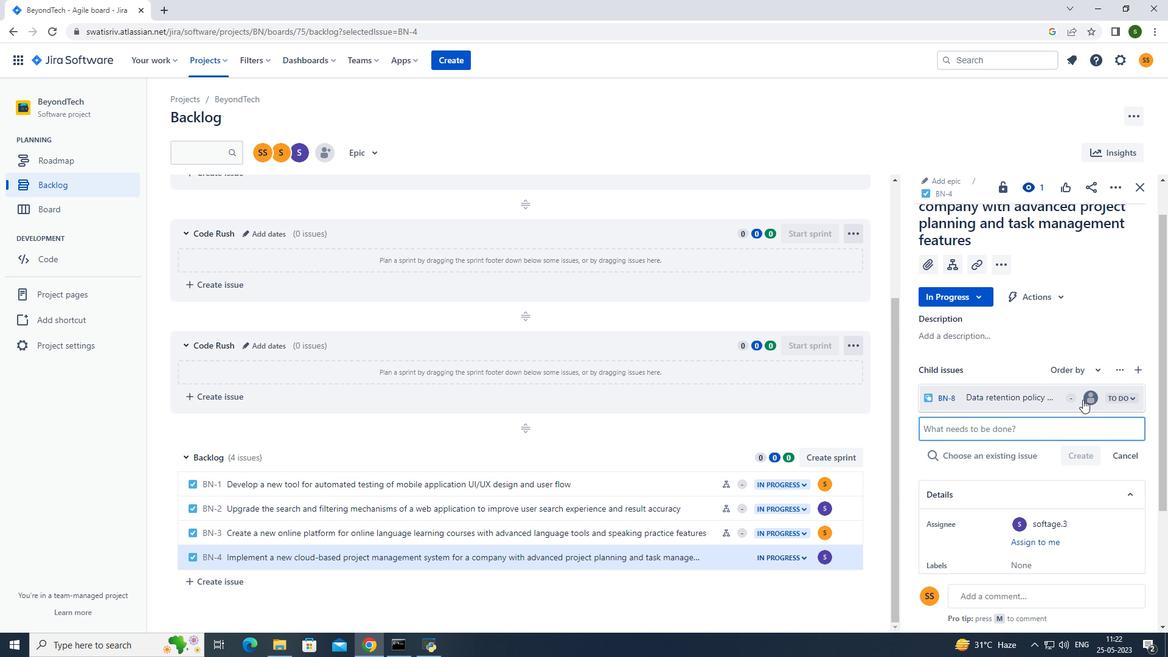 
Action: Mouse pressed left at (1085, 399)
Screenshot: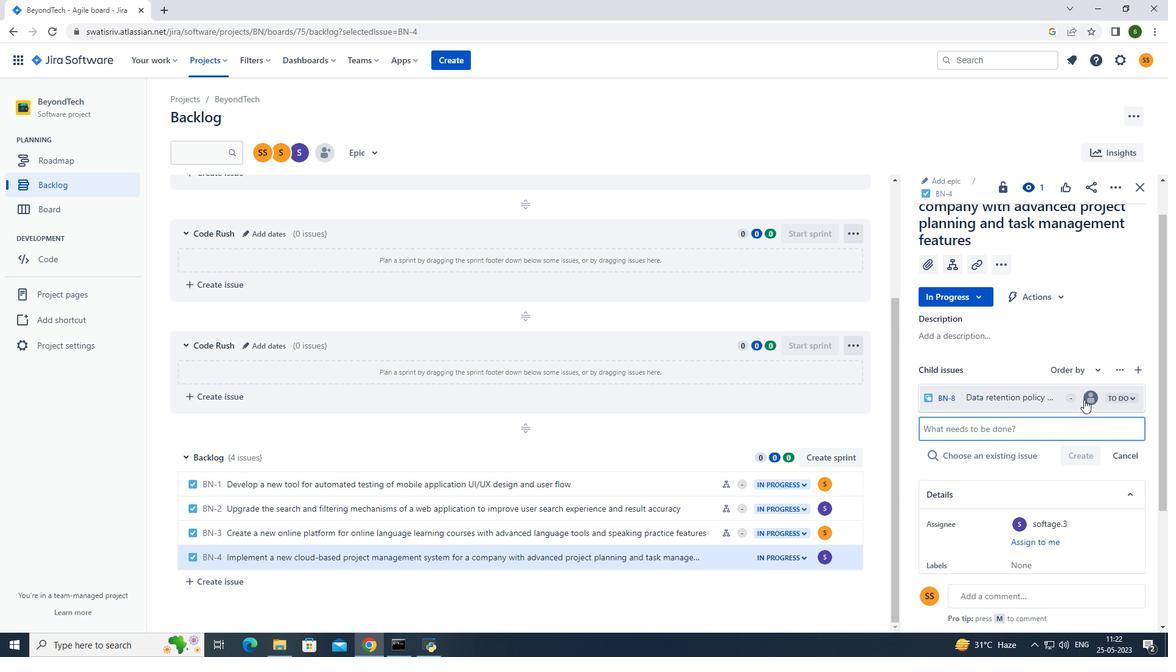 
Action: Mouse moved to (982, 314)
Screenshot: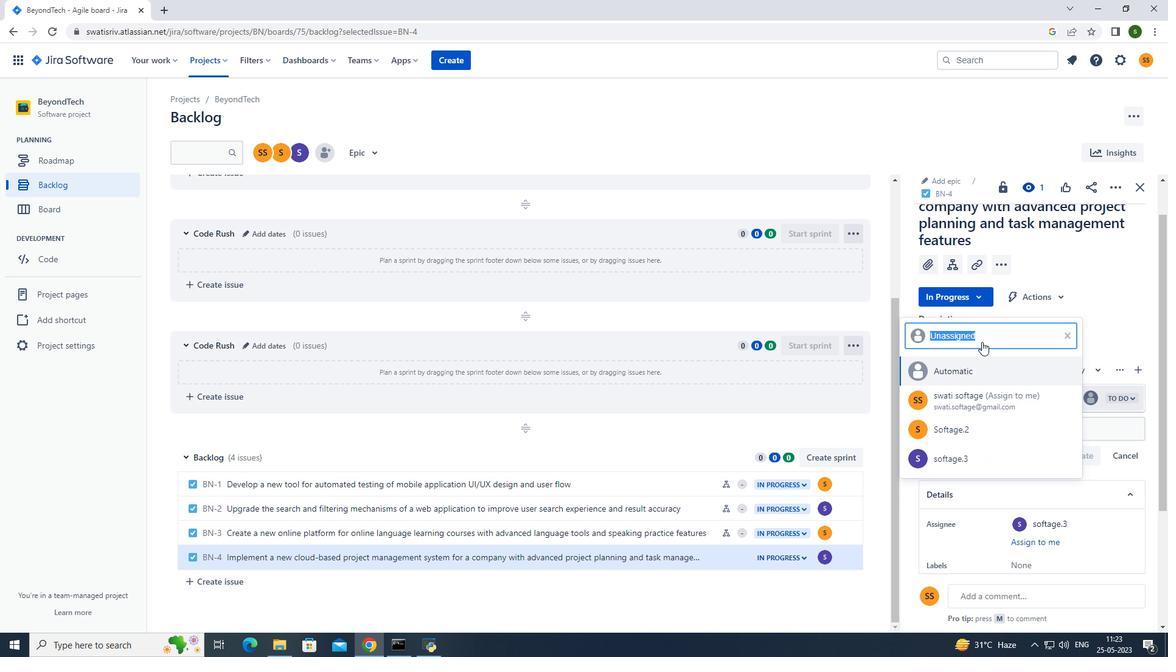 
Action: Key pressed softage.3<Key.shift>@softage.net
Screenshot: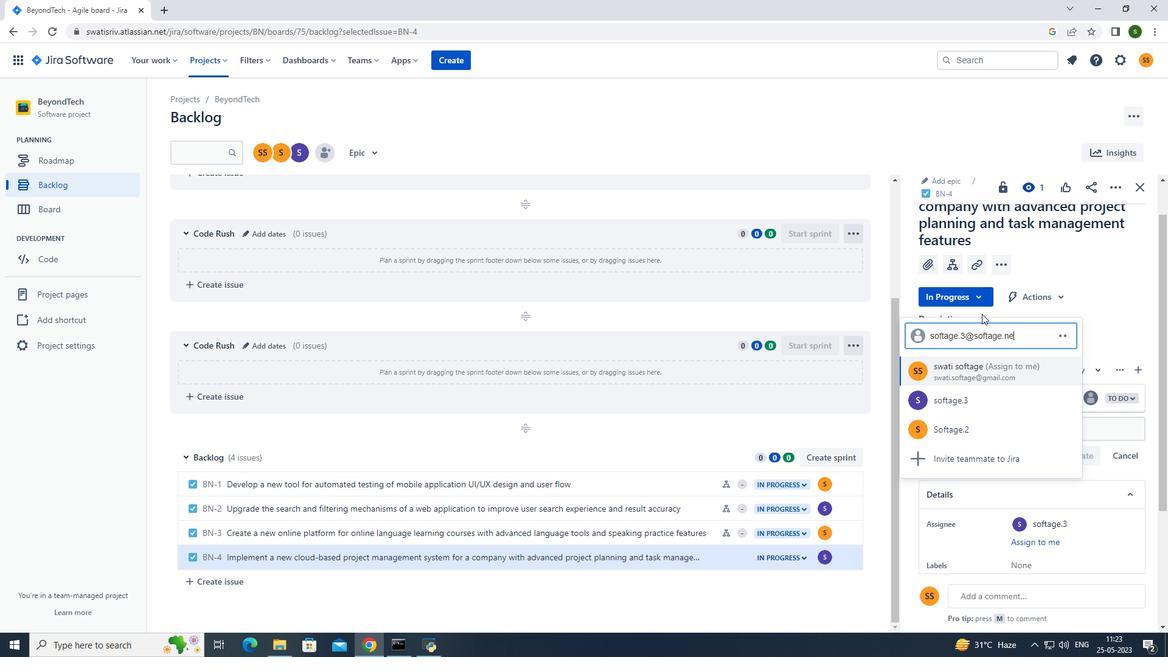 
Action: Mouse moved to (965, 402)
Screenshot: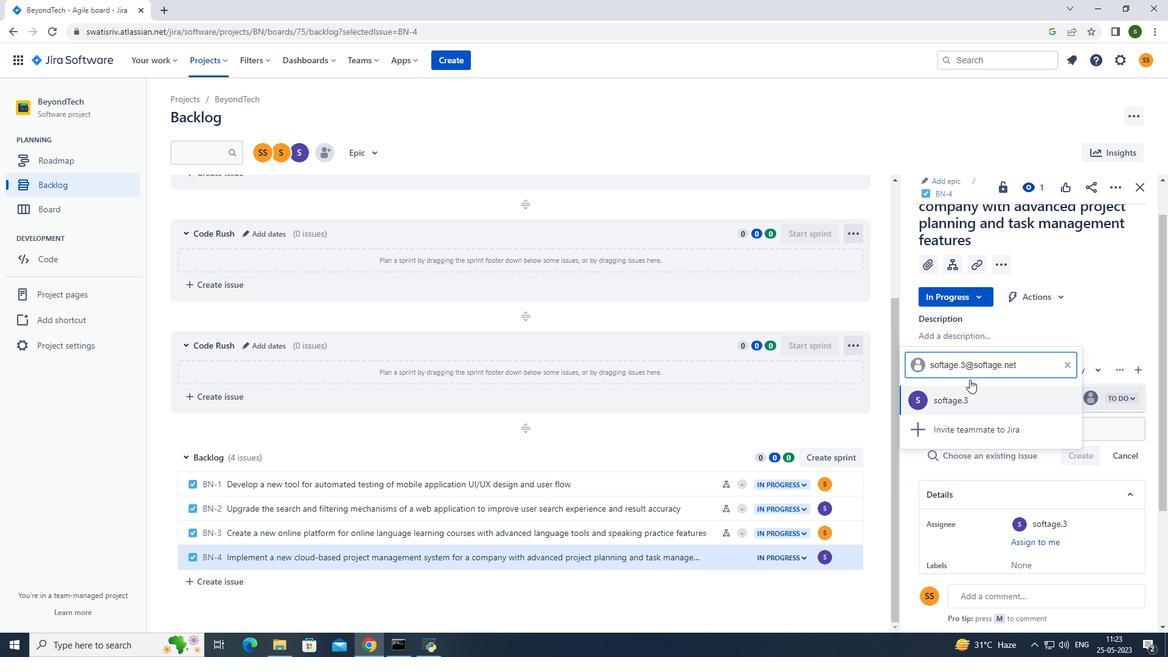 
Action: Mouse pressed left at (965, 402)
Screenshot: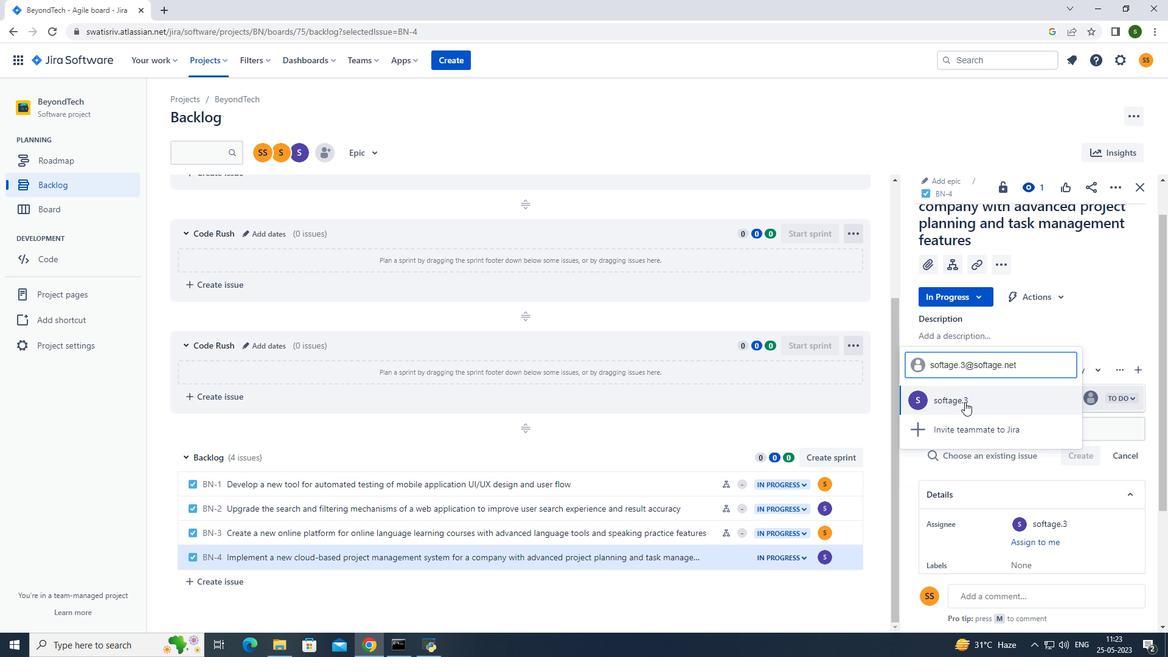 
Action: Mouse moved to (443, 110)
Screenshot: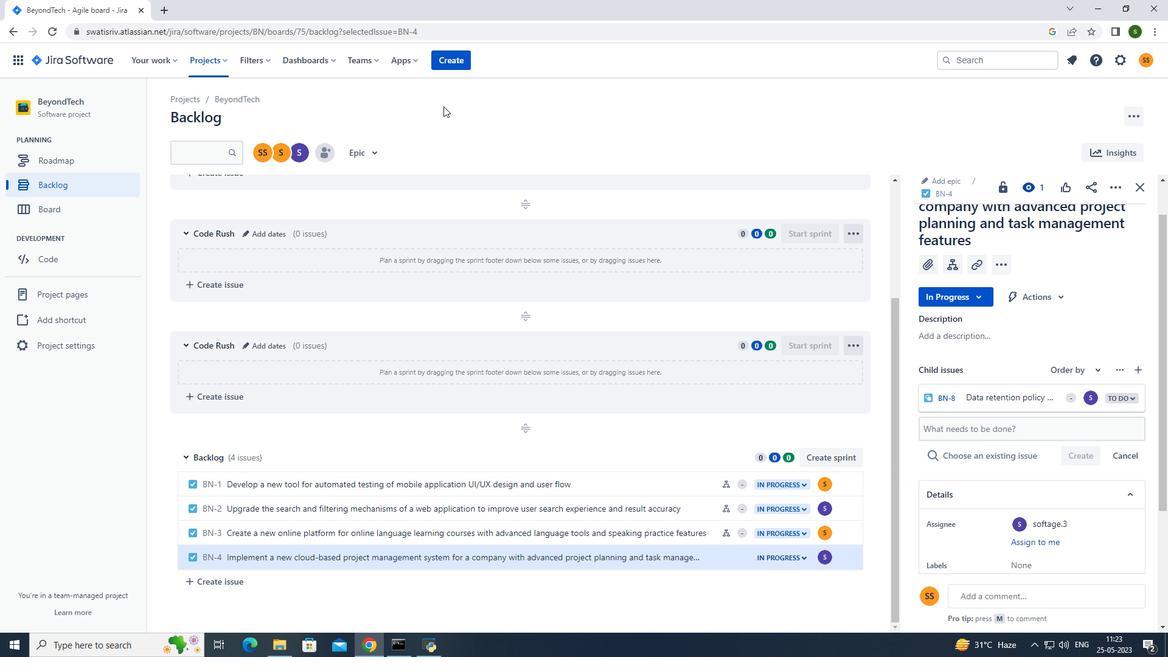 
